 Task: Open Card Nutrition Conference Review in Board Email Marketing Behavioral Segmentation to Workspace Custom Software Development Services and add a team member Softage.4@softage.net, a label Red, a checklist Operations Management, an attachment from your onedrive, a color Red and finally, add a card description 'Create and send out employee engagement survey on company benefits' and a comment 'Let us approach this task with a focus on quality over quantity, ensuring that we deliver a high-quality outcome.'. Add a start date 'Jan 08, 1900' with a due date 'Jan 15, 1900'
Action: Mouse moved to (38, 270)
Screenshot: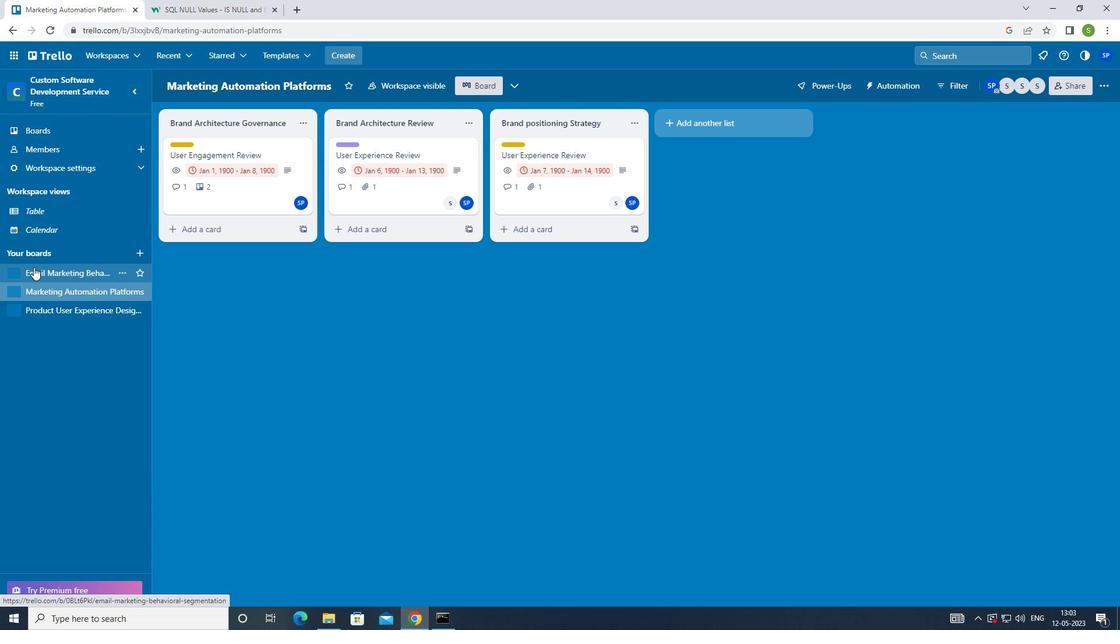 
Action: Mouse pressed left at (38, 270)
Screenshot: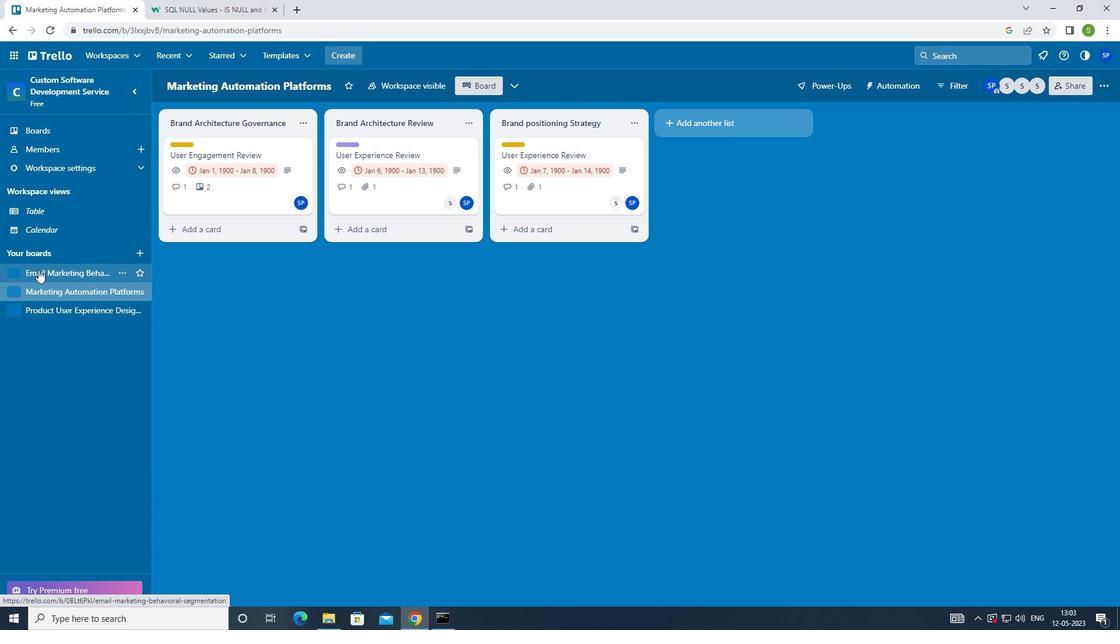 
Action: Mouse moved to (538, 148)
Screenshot: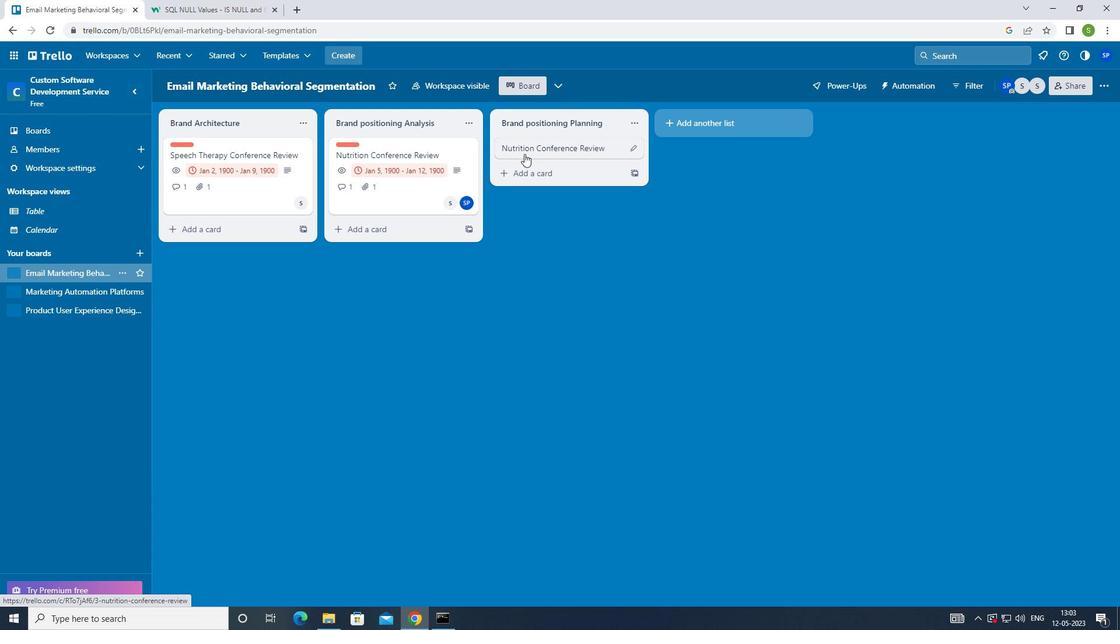 
Action: Mouse pressed left at (538, 148)
Screenshot: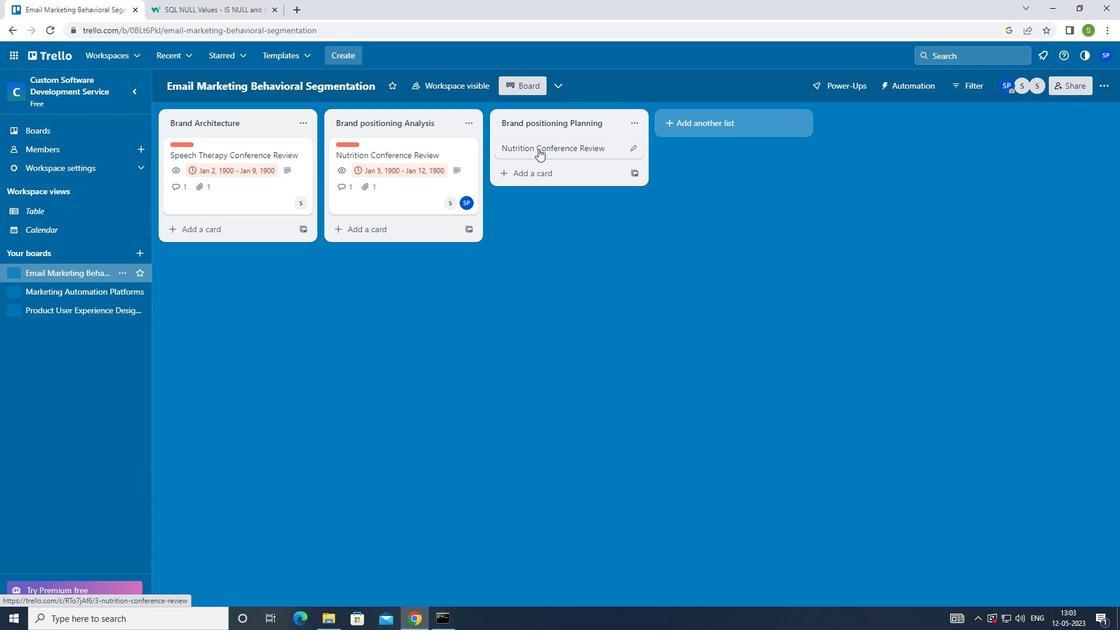 
Action: Mouse moved to (747, 149)
Screenshot: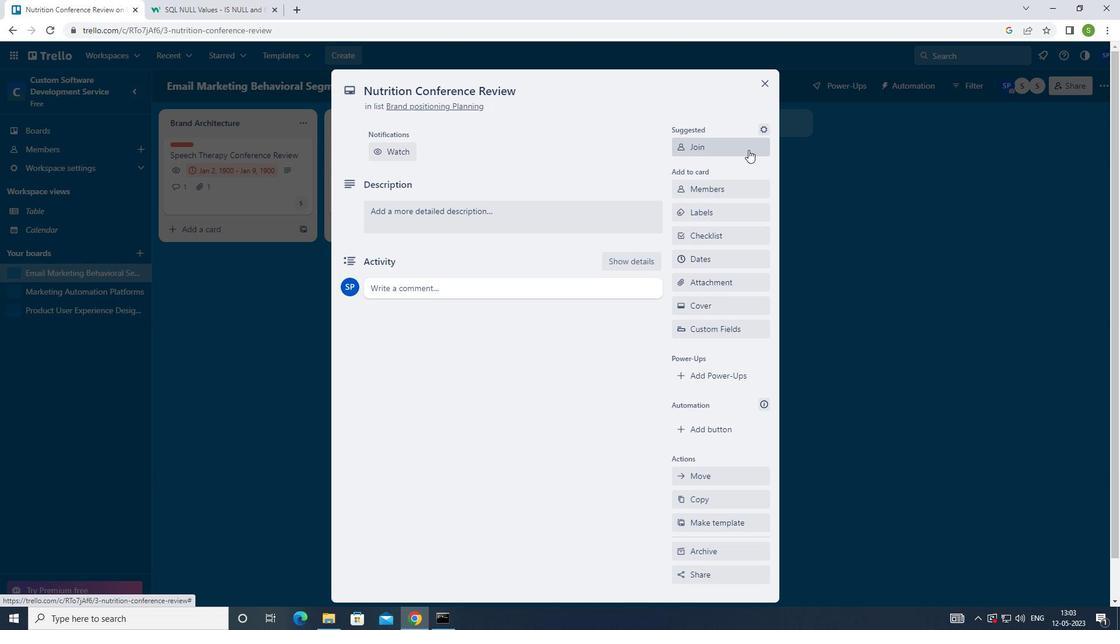 
Action: Mouse pressed left at (747, 149)
Screenshot: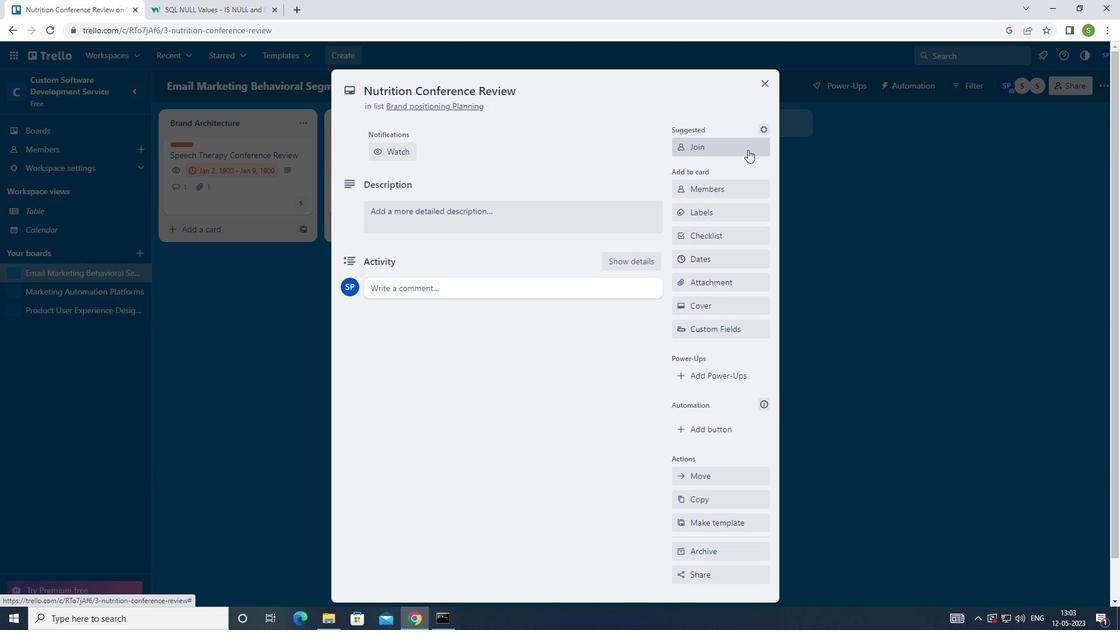 
Action: Mouse moved to (728, 148)
Screenshot: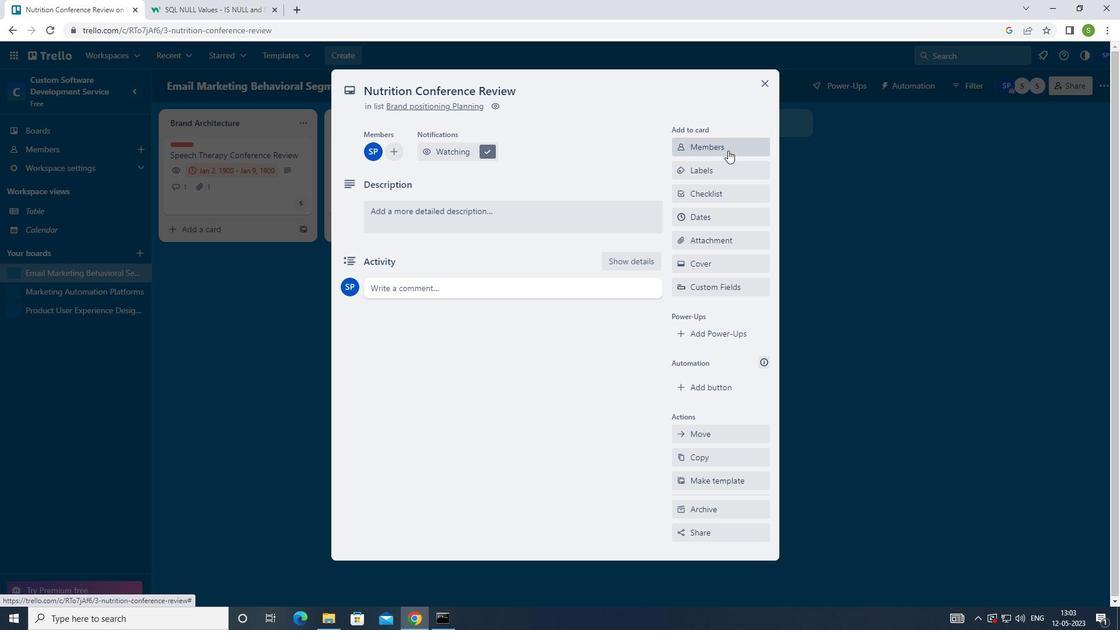 
Action: Mouse pressed left at (728, 148)
Screenshot: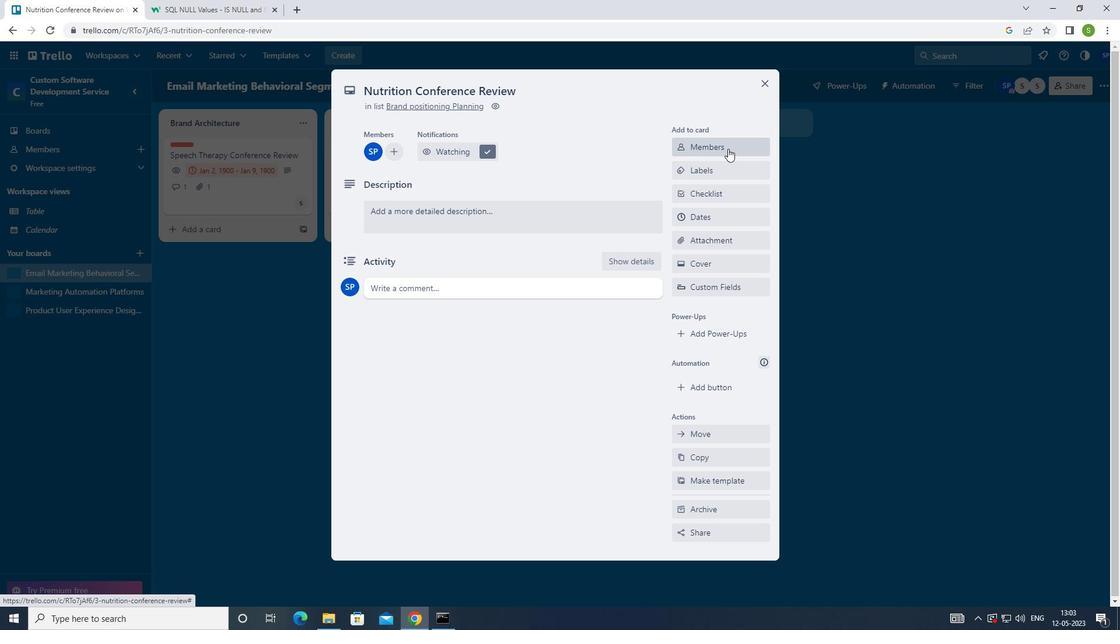 
Action: Mouse moved to (699, 200)
Screenshot: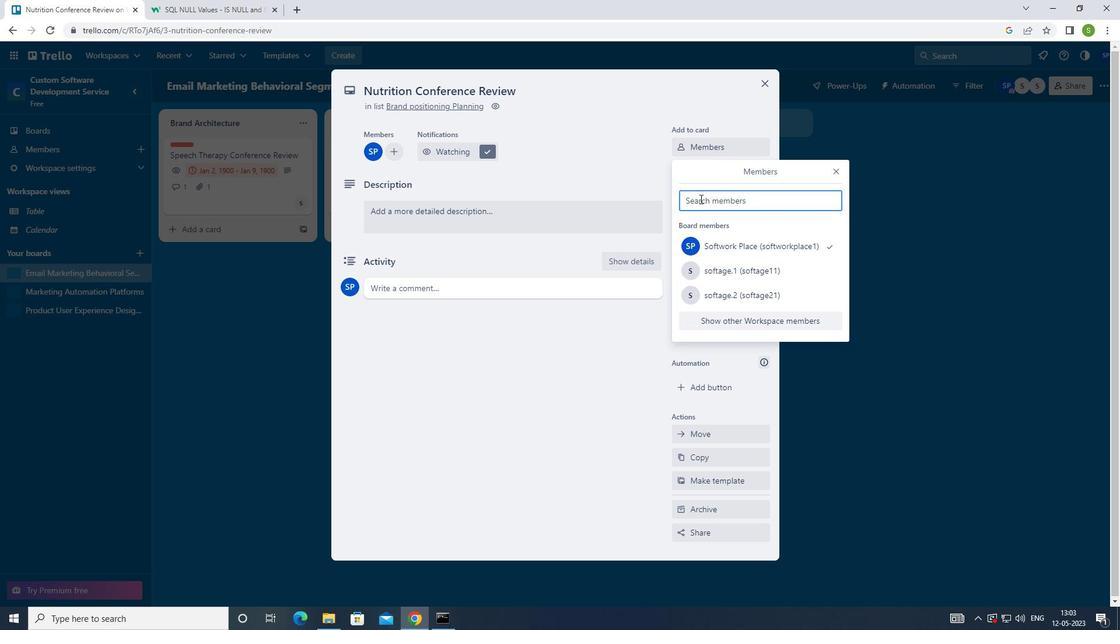 
Action: Key pressed <Key.shift>SOFTAGE.4<Key.shift>@SOFTAGE.NET
Screenshot: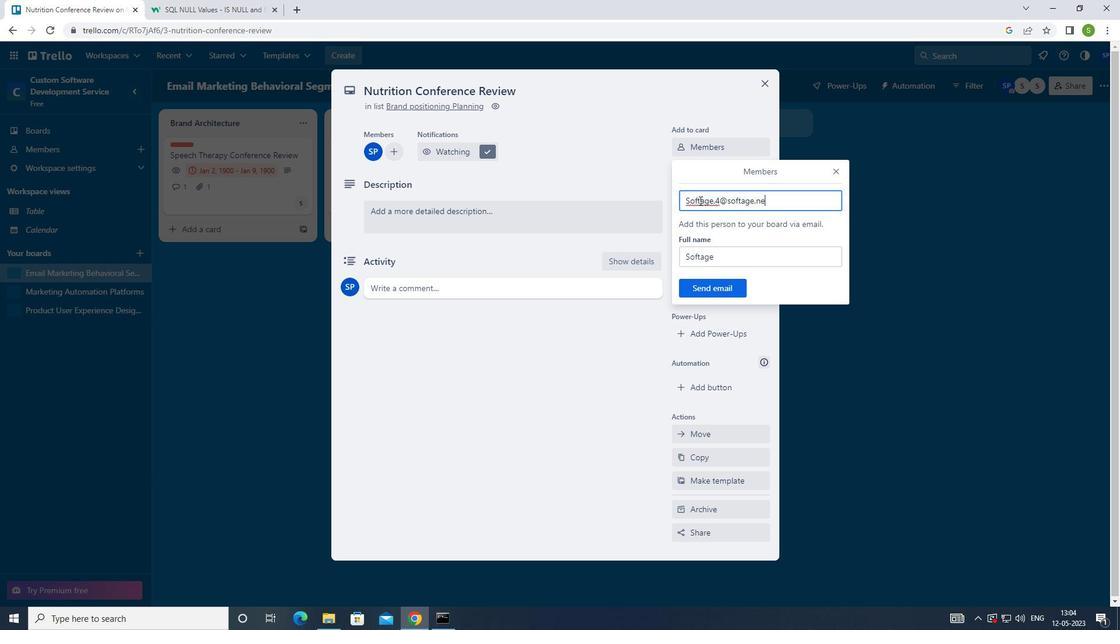 
Action: Mouse moved to (690, 285)
Screenshot: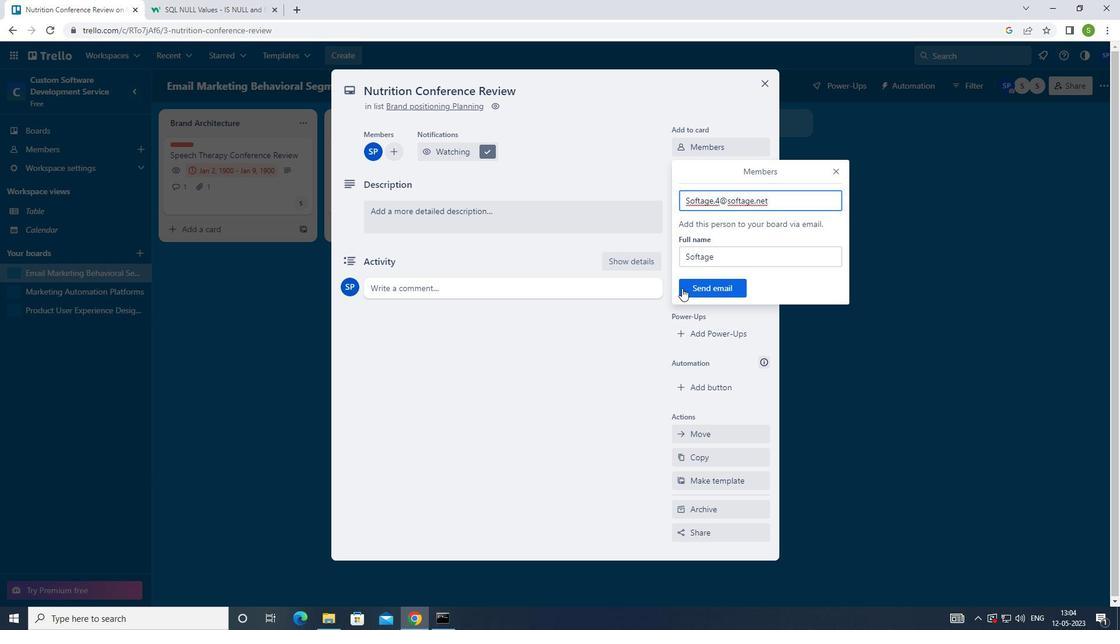 
Action: Mouse pressed left at (690, 285)
Screenshot: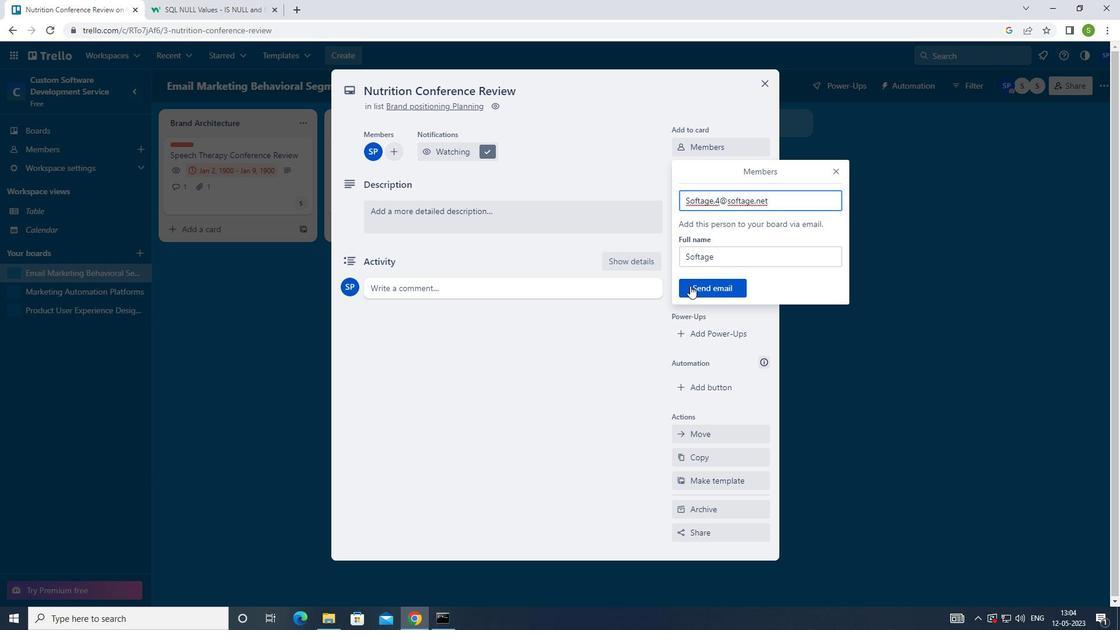 
Action: Mouse moved to (726, 170)
Screenshot: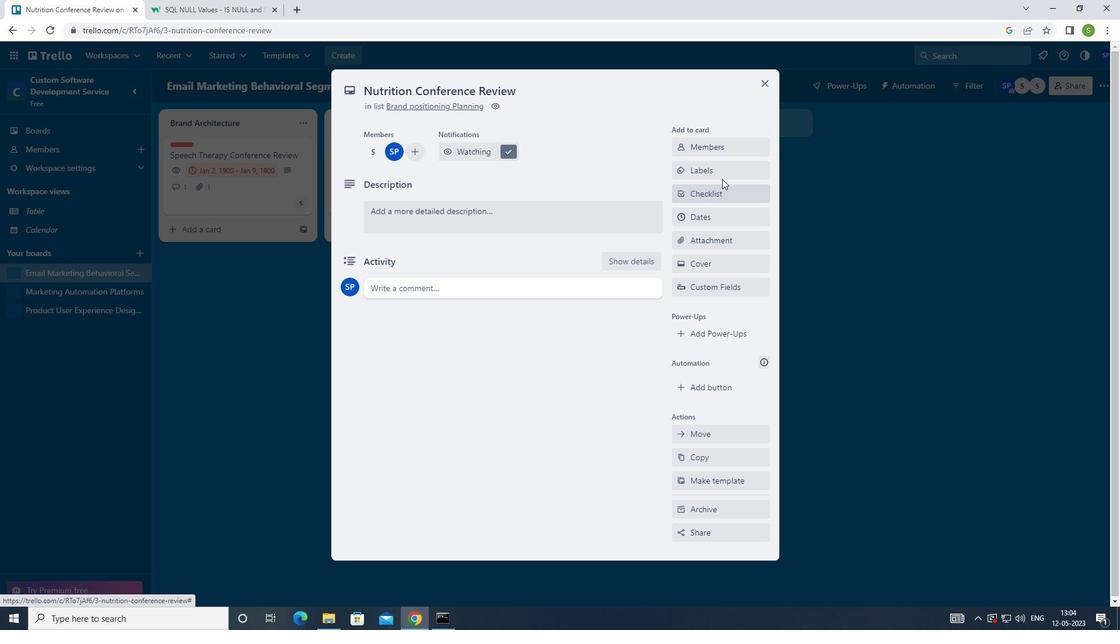 
Action: Mouse pressed left at (726, 170)
Screenshot: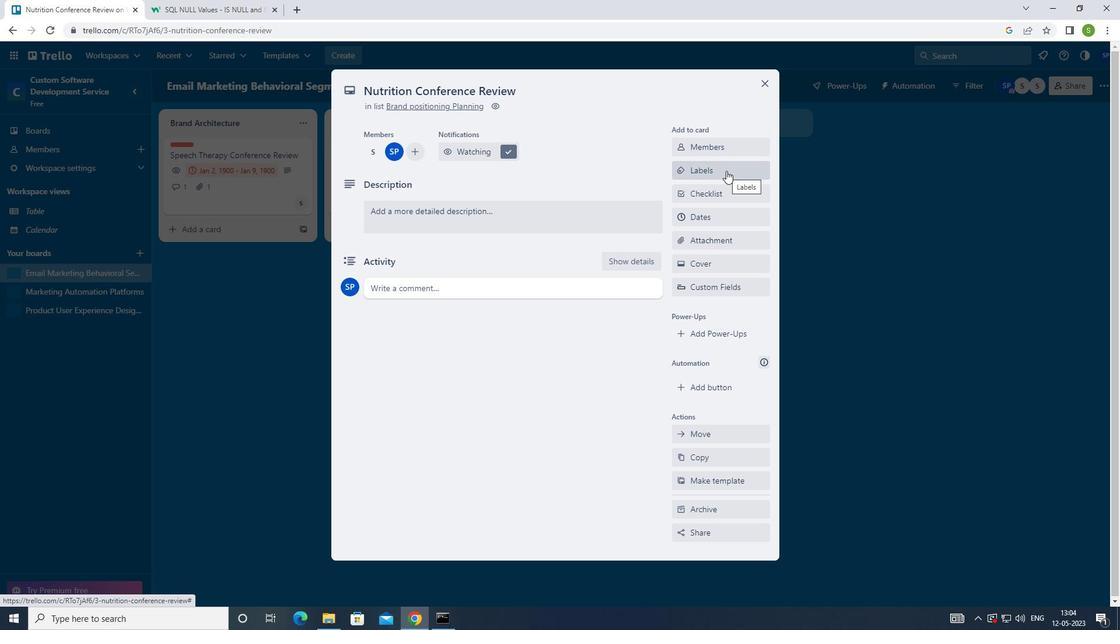 
Action: Key pressed RED
Screenshot: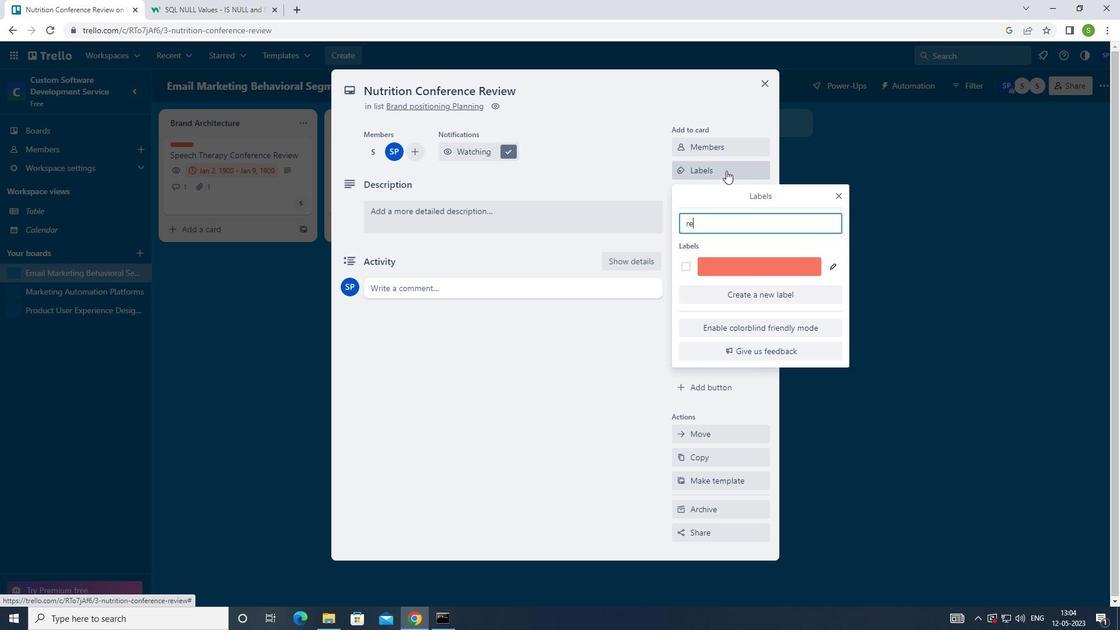 
Action: Mouse moved to (688, 268)
Screenshot: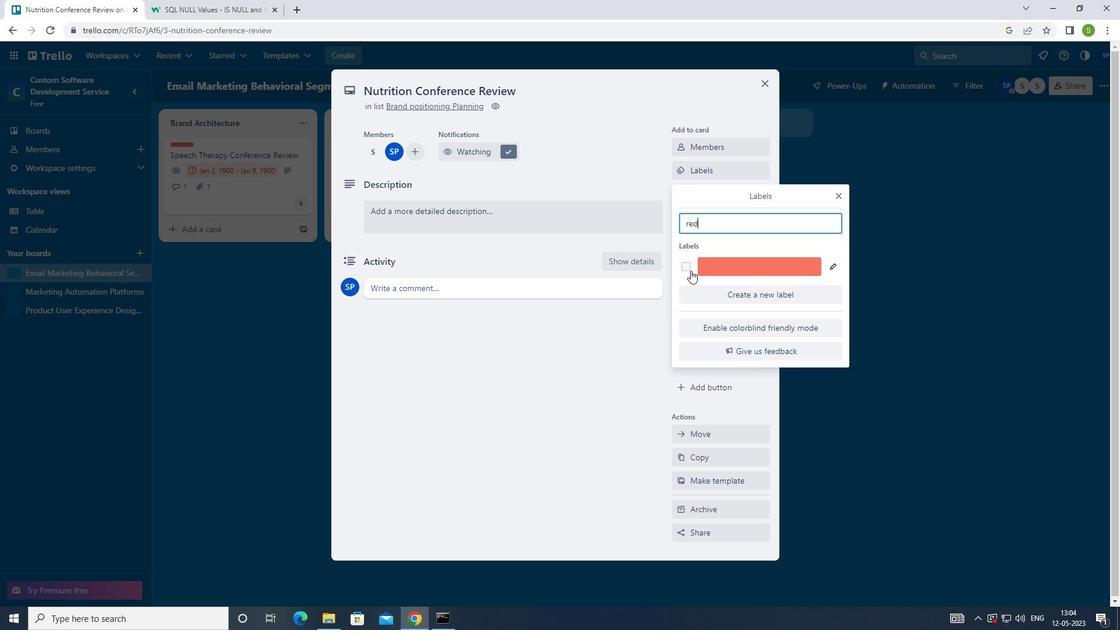 
Action: Mouse pressed left at (688, 268)
Screenshot: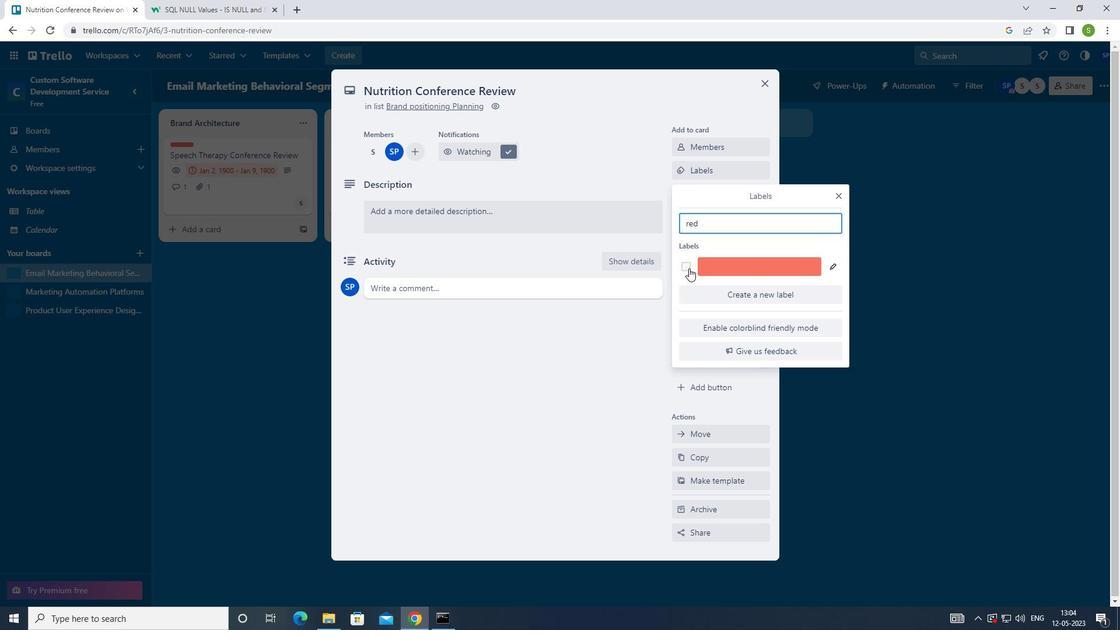 
Action: Mouse moved to (842, 192)
Screenshot: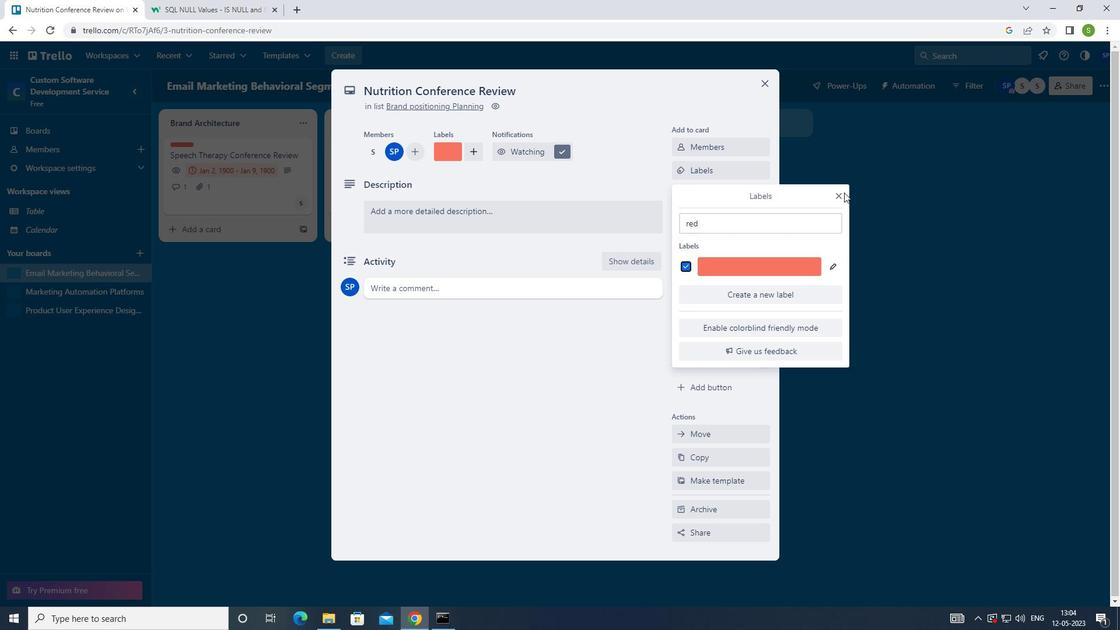 
Action: Mouse pressed left at (842, 192)
Screenshot: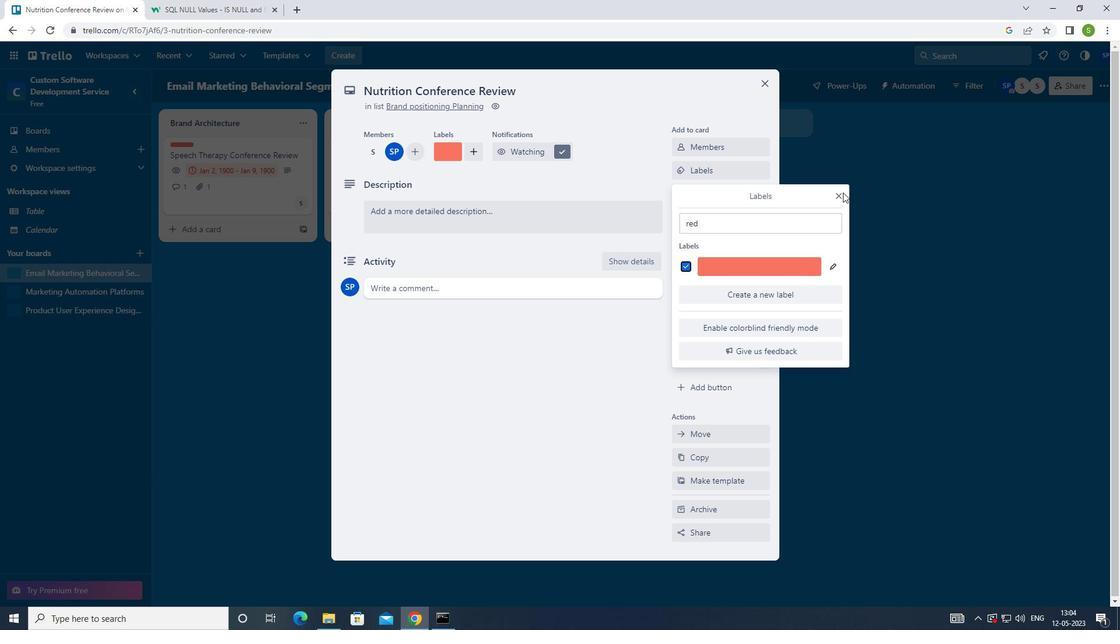 
Action: Mouse moved to (836, 193)
Screenshot: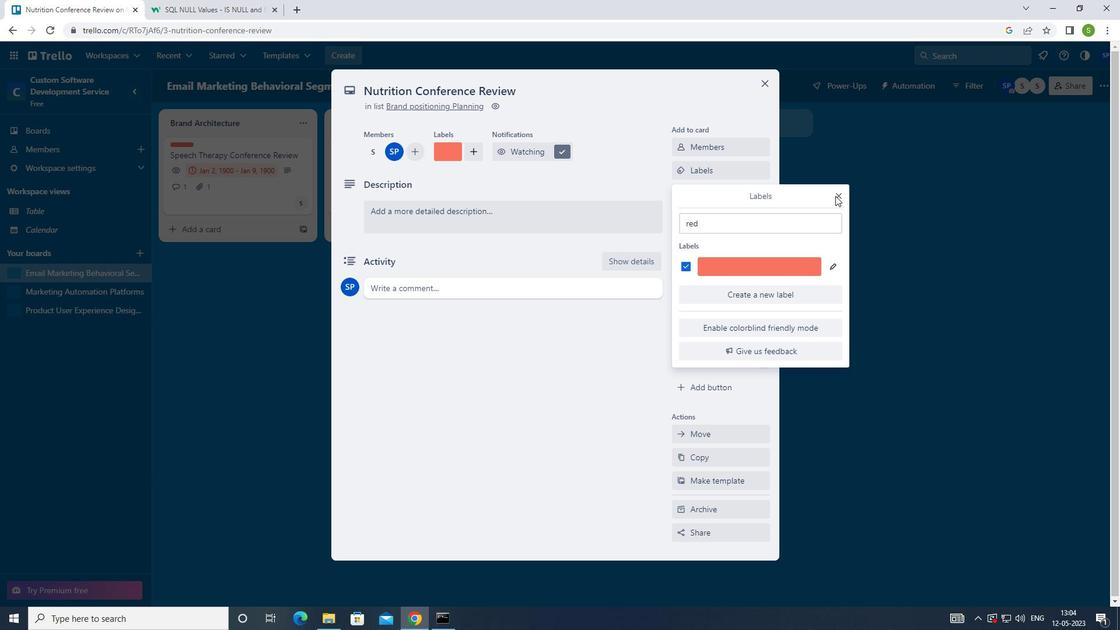 
Action: Mouse pressed left at (836, 193)
Screenshot: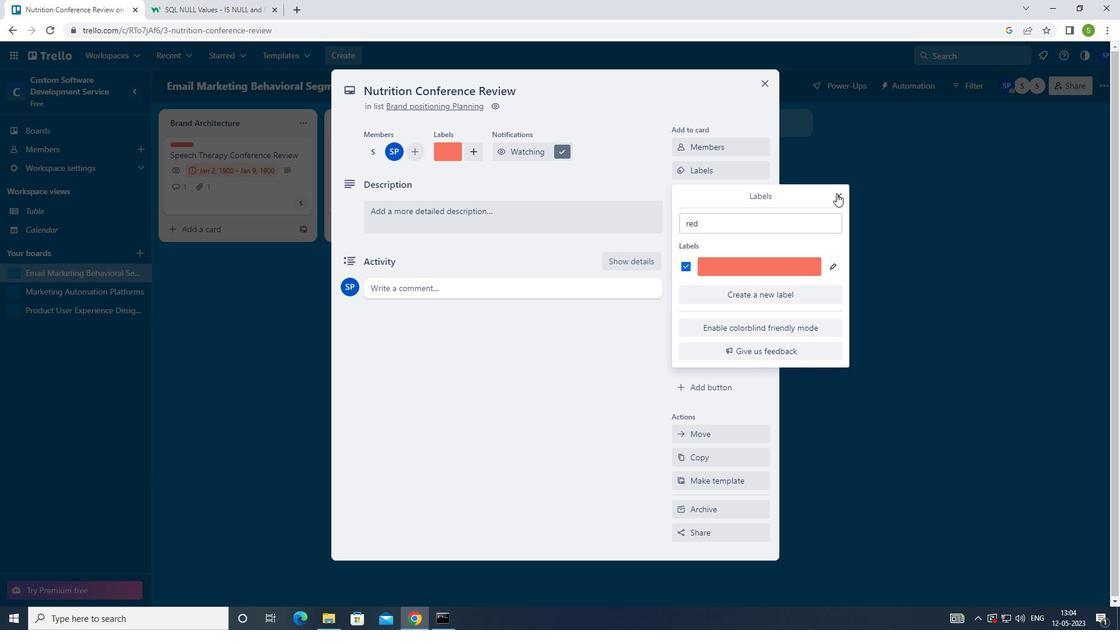 
Action: Mouse moved to (723, 197)
Screenshot: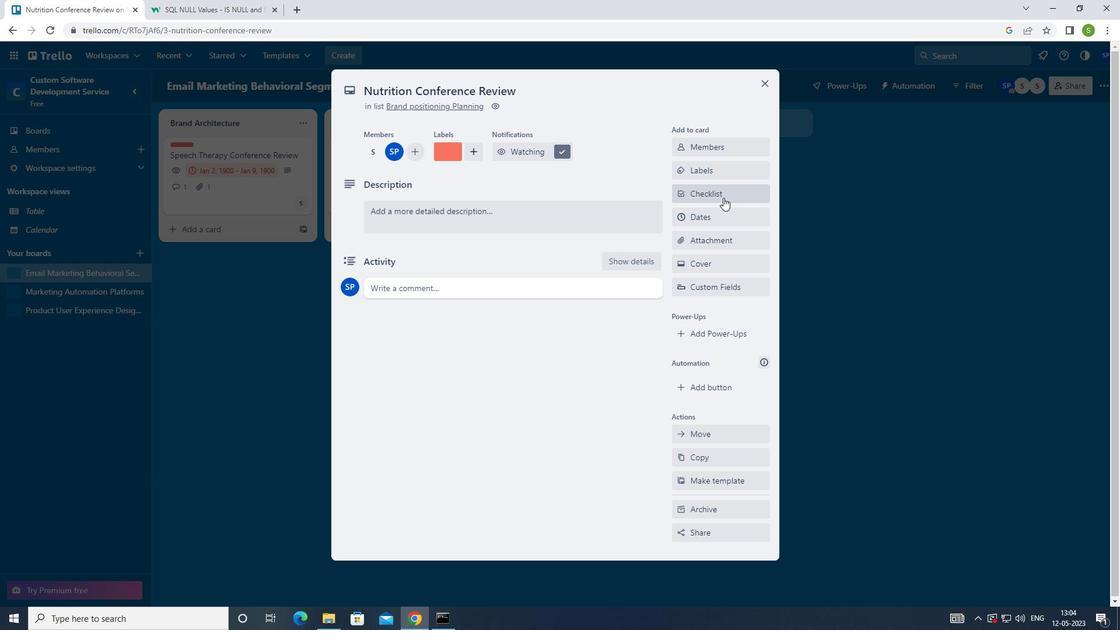 
Action: Mouse pressed left at (723, 197)
Screenshot: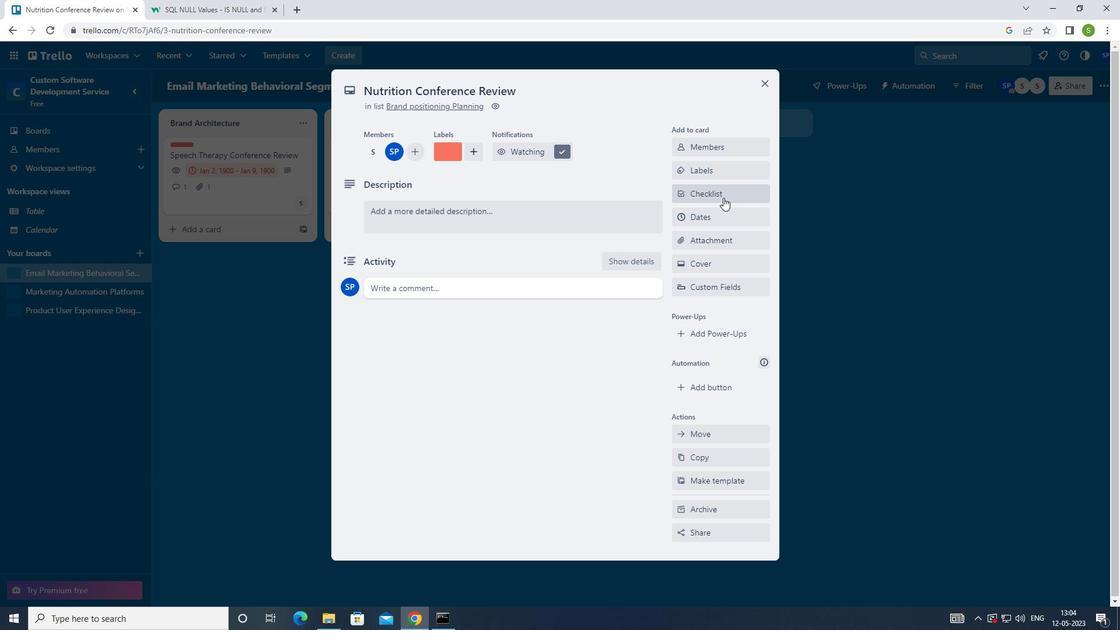 
Action: Mouse moved to (730, 256)
Screenshot: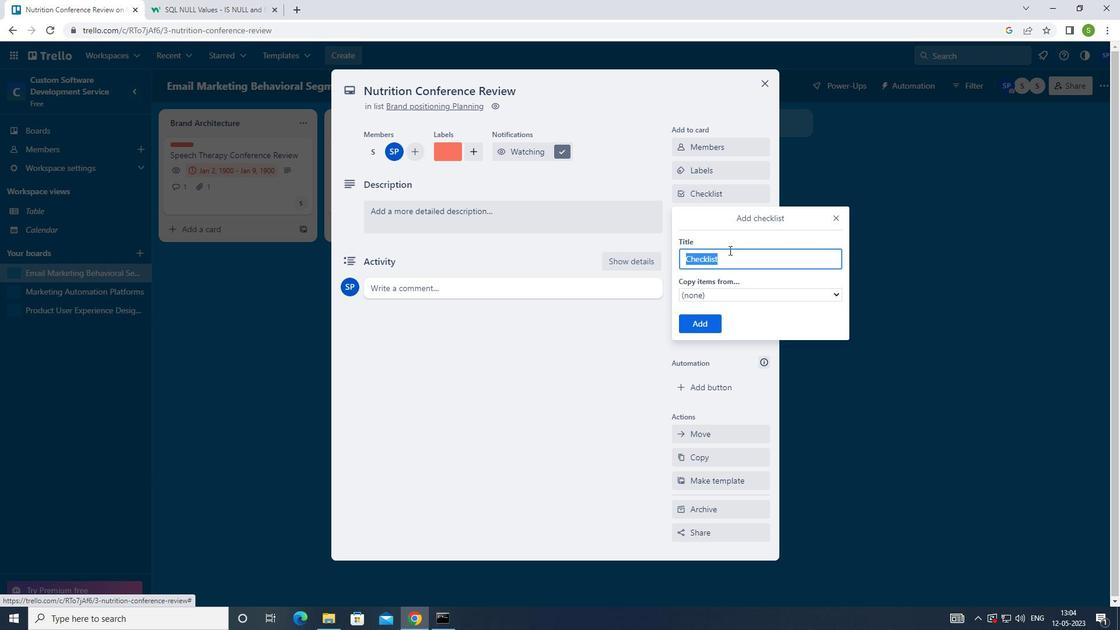 
Action: Key pressed <Key.shift>OP
Screenshot: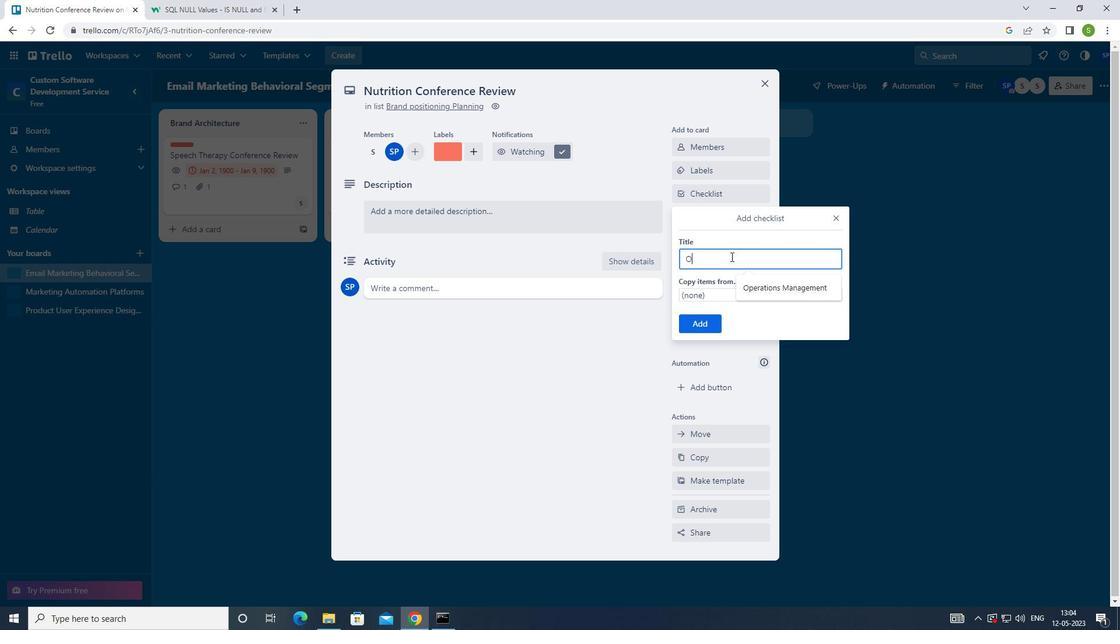 
Action: Mouse moved to (740, 287)
Screenshot: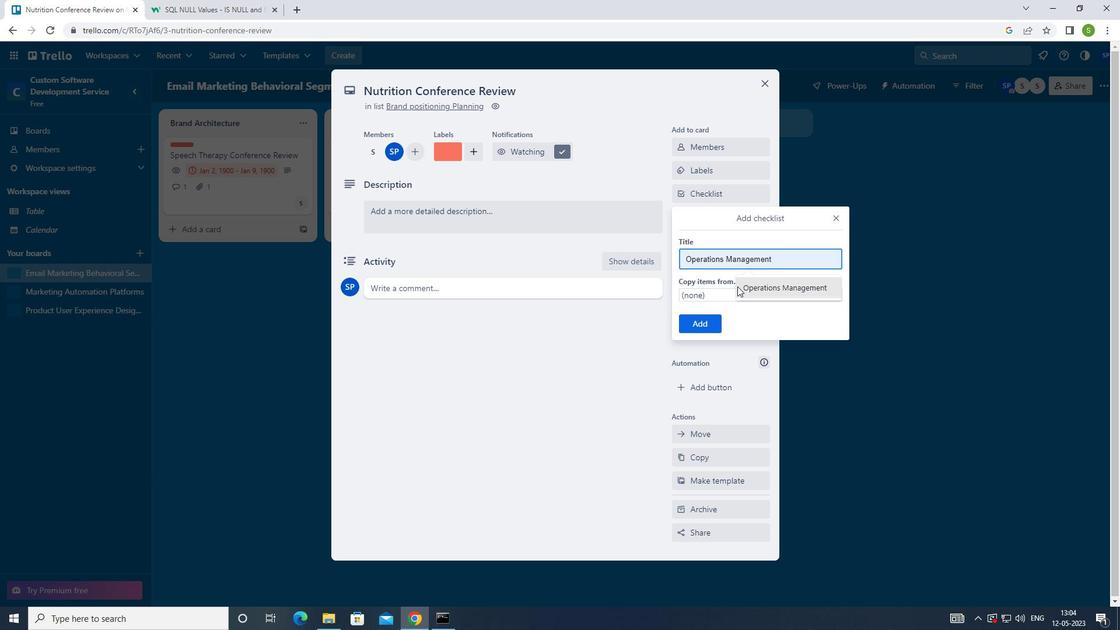 
Action: Mouse pressed left at (740, 287)
Screenshot: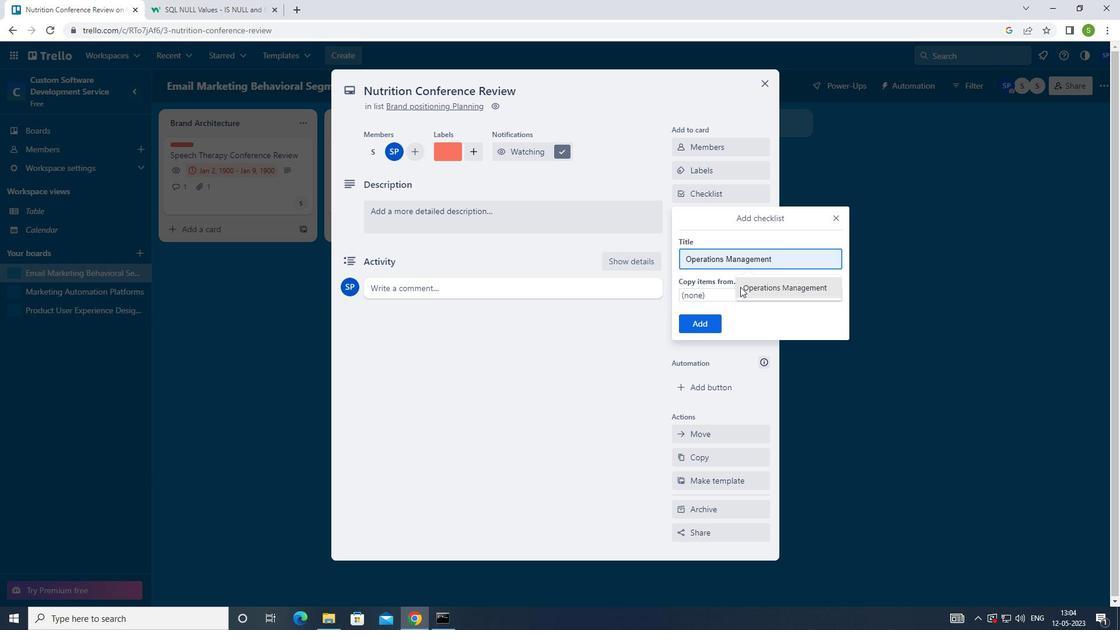 
Action: Mouse moved to (712, 322)
Screenshot: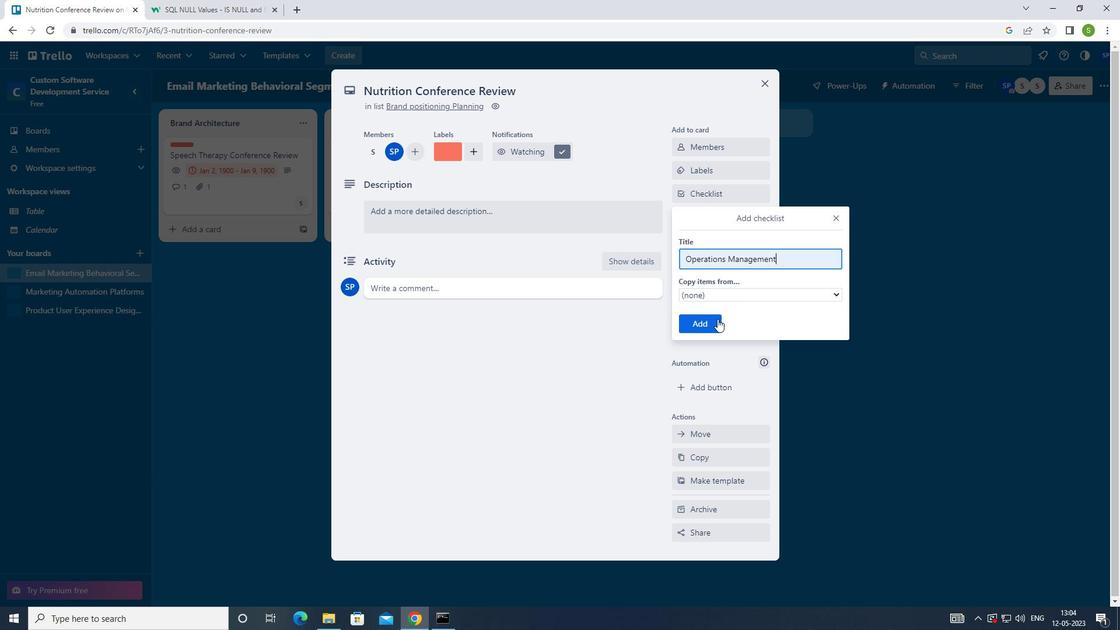 
Action: Mouse pressed left at (712, 322)
Screenshot: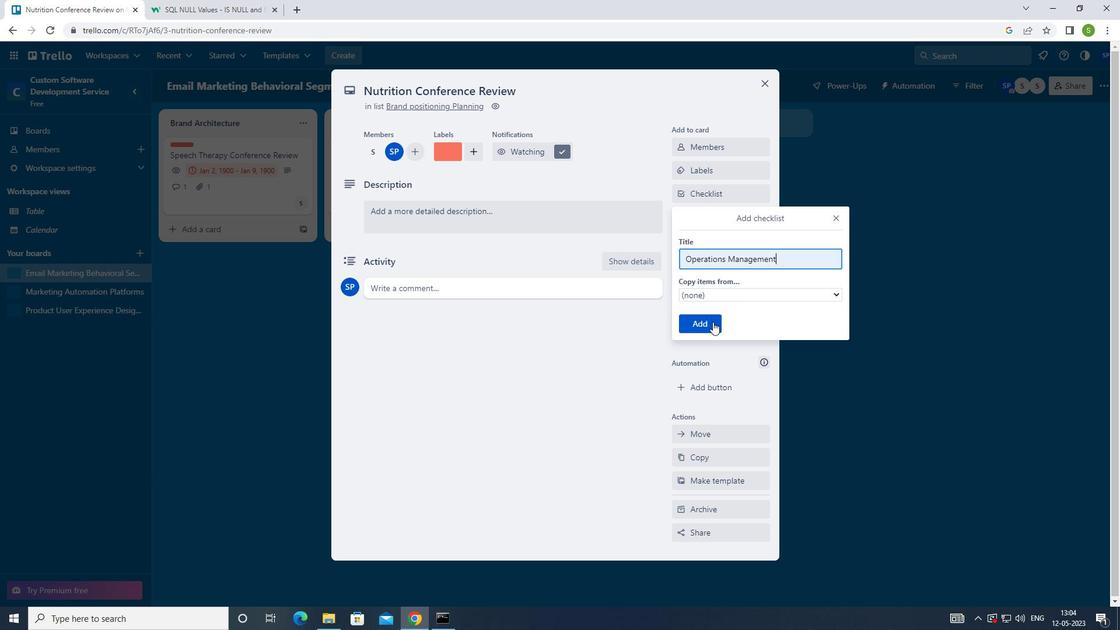 
Action: Mouse moved to (700, 236)
Screenshot: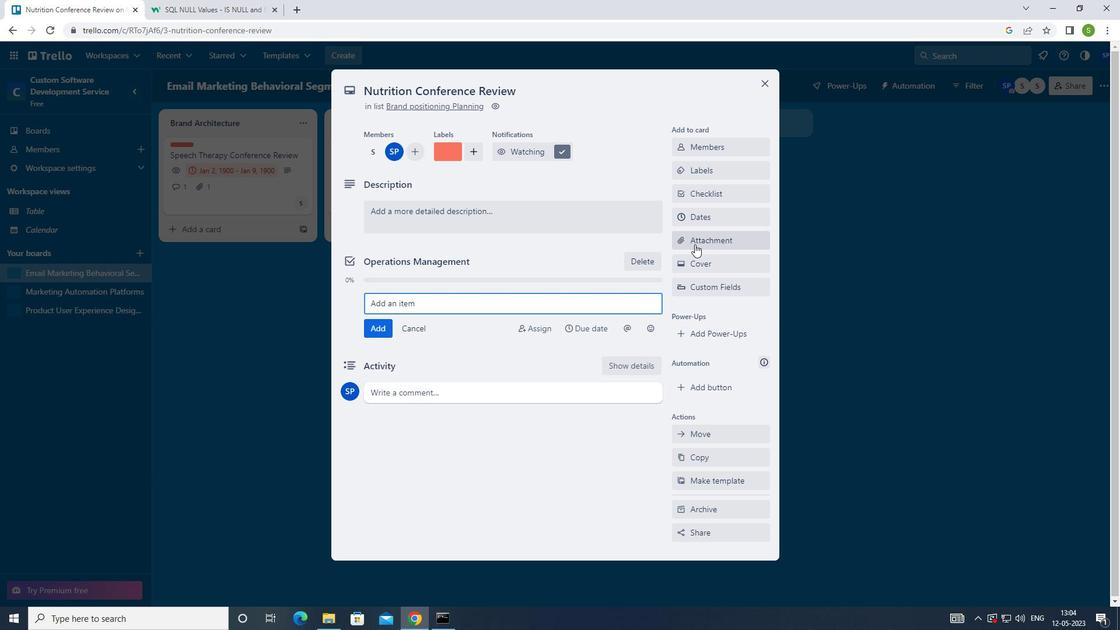 
Action: Mouse pressed left at (700, 236)
Screenshot: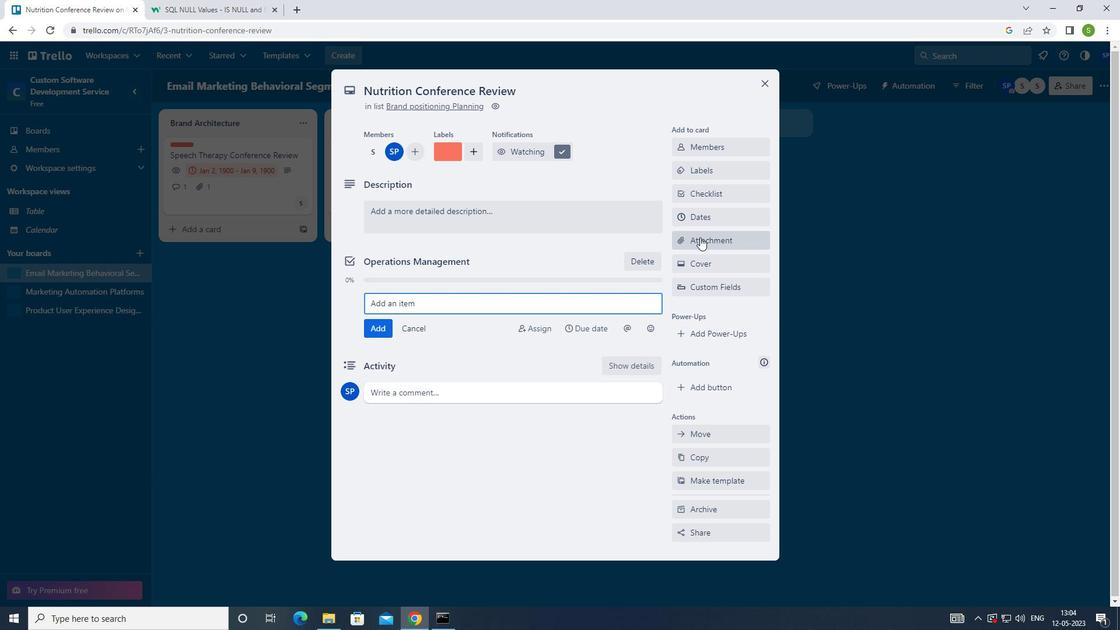 
Action: Mouse moved to (719, 383)
Screenshot: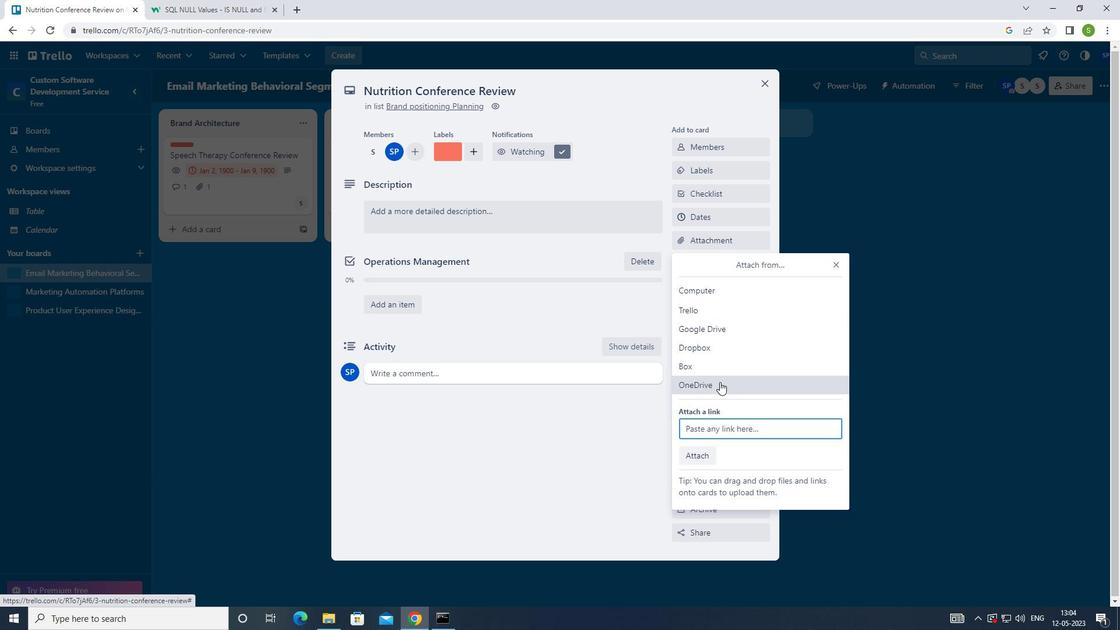 
Action: Mouse pressed left at (719, 383)
Screenshot: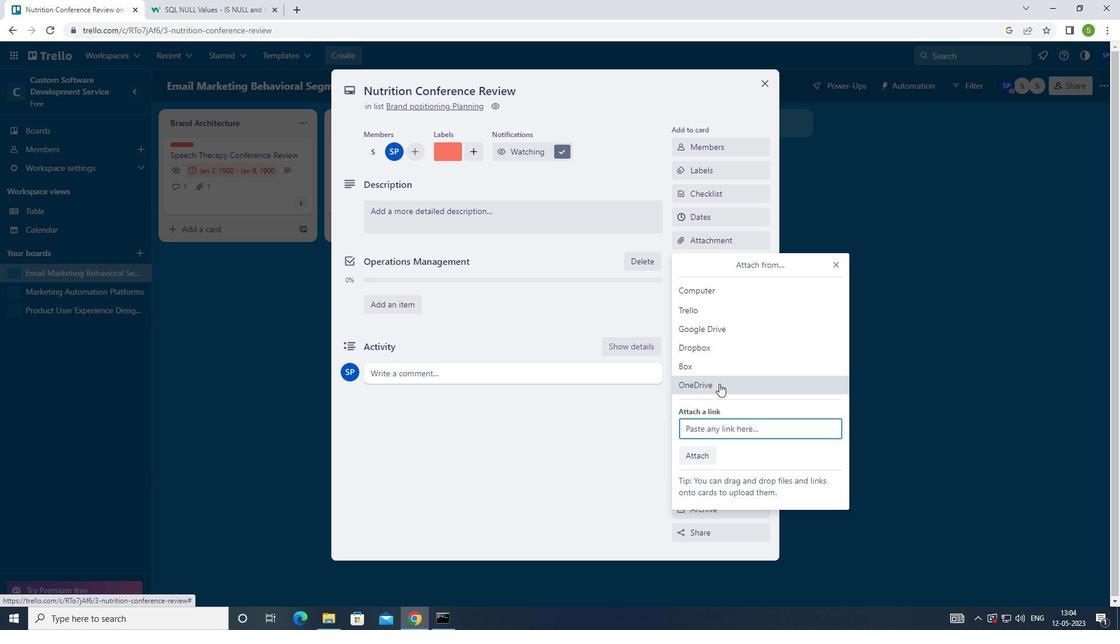 
Action: Mouse moved to (409, 225)
Screenshot: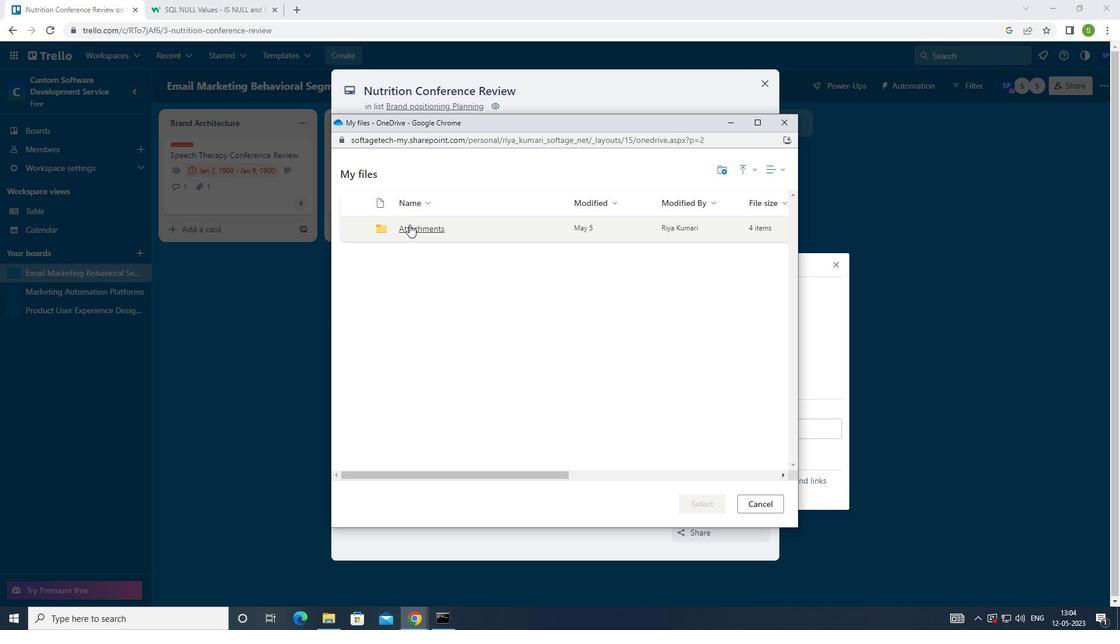
Action: Mouse pressed left at (409, 225)
Screenshot: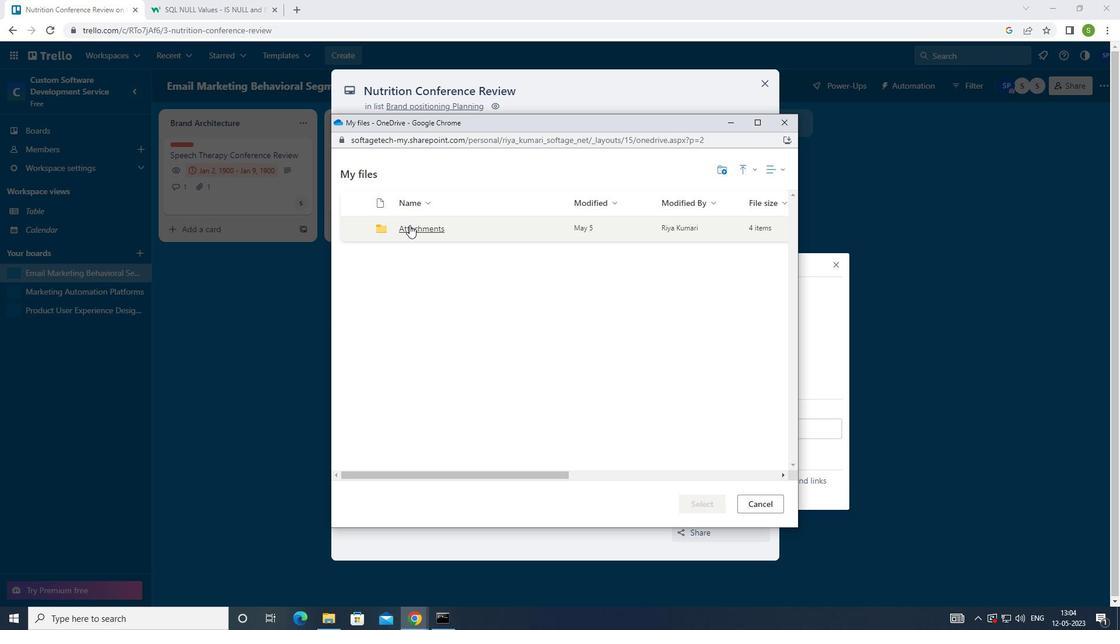 
Action: Mouse pressed left at (409, 225)
Screenshot: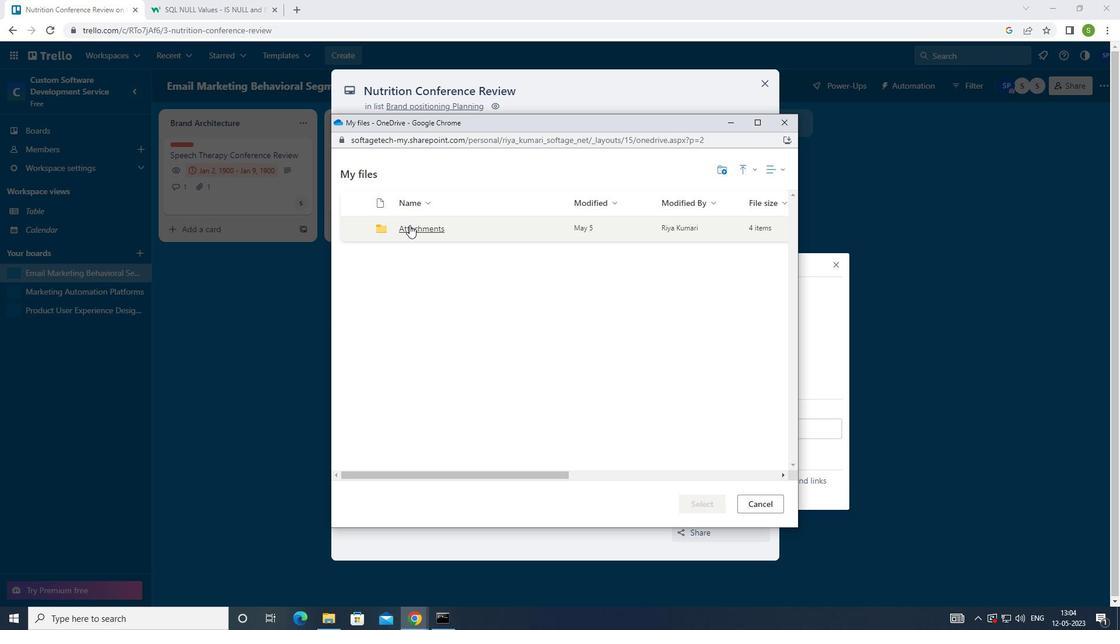 
Action: Mouse moved to (395, 257)
Screenshot: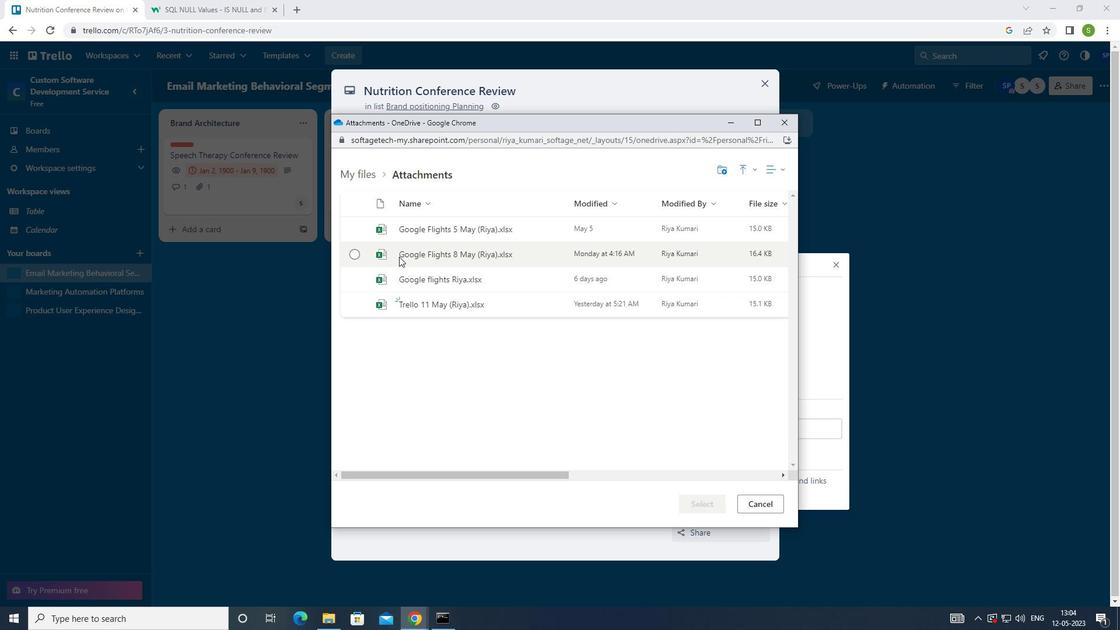 
Action: Mouse pressed left at (395, 257)
Screenshot: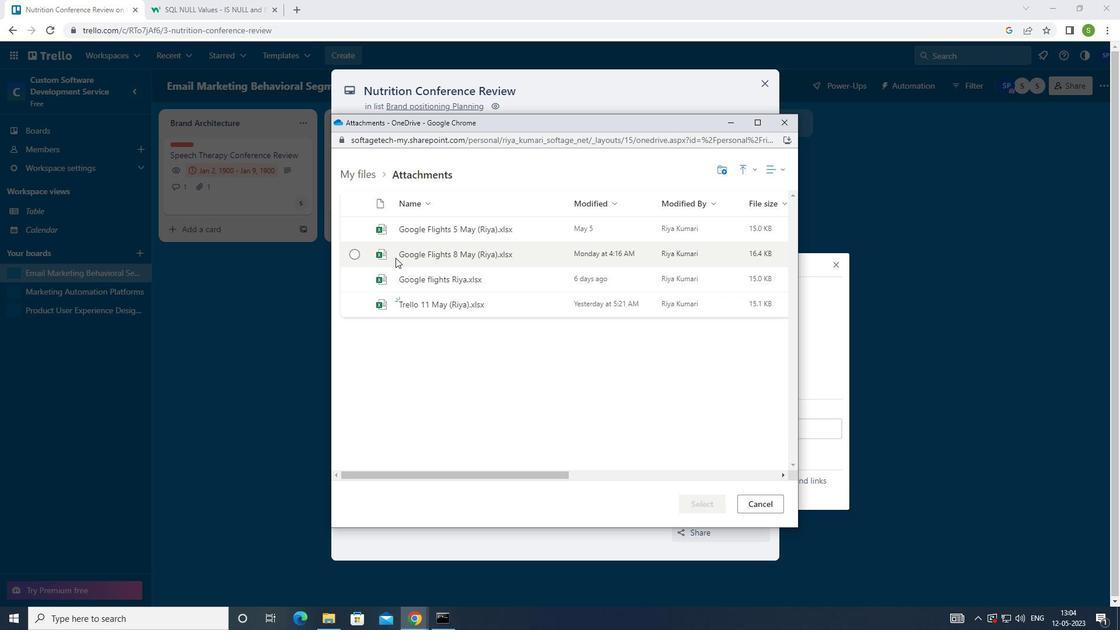 
Action: Mouse moved to (693, 506)
Screenshot: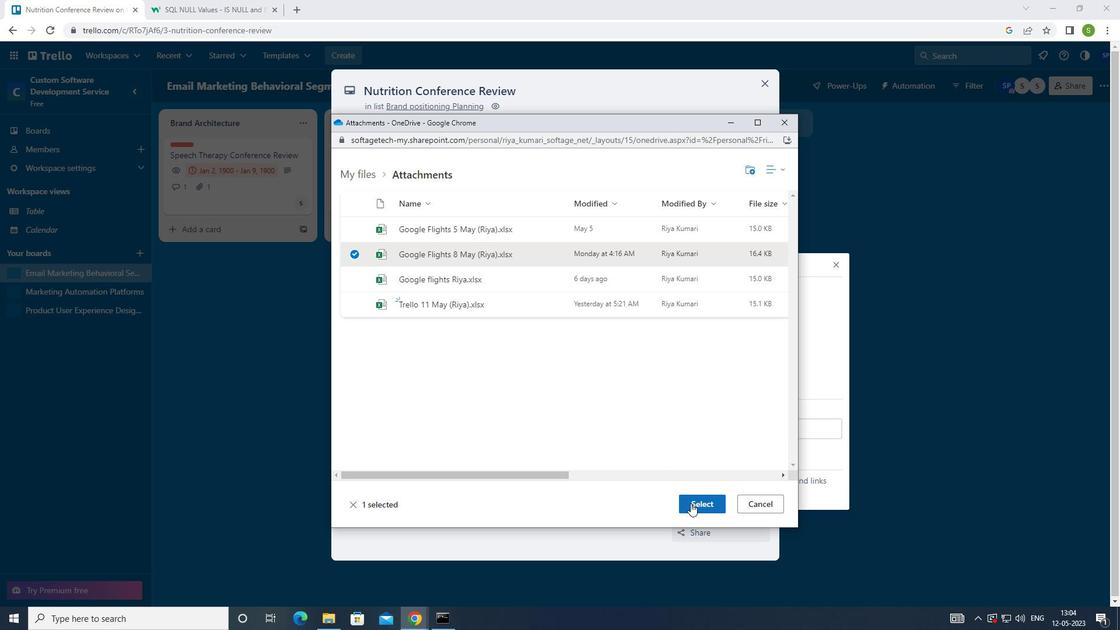 
Action: Mouse pressed left at (693, 506)
Screenshot: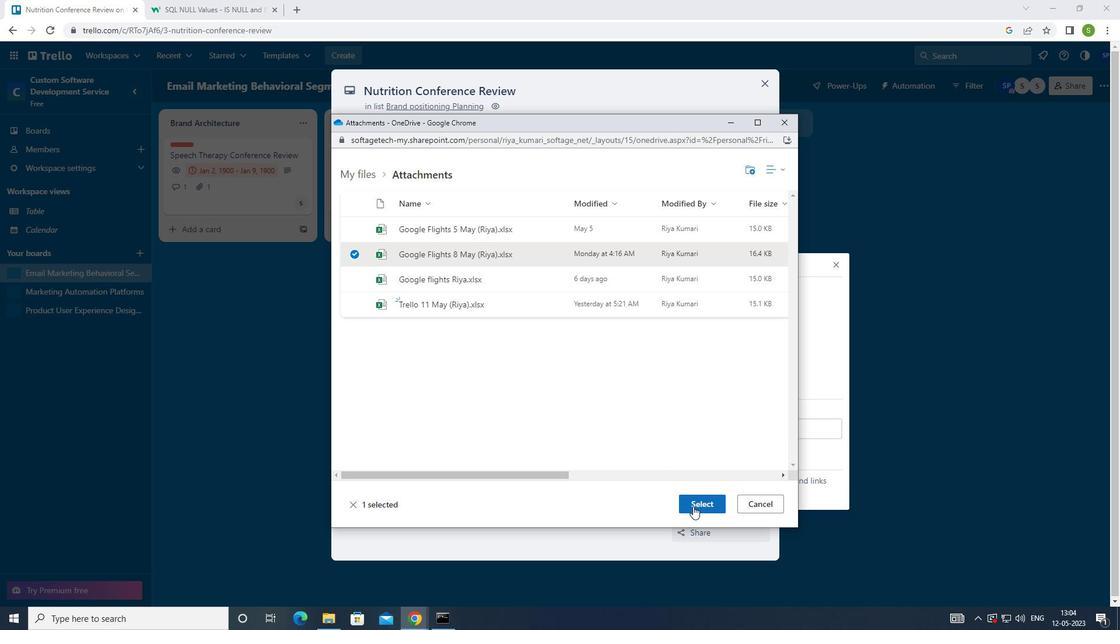 
Action: Mouse moved to (540, 212)
Screenshot: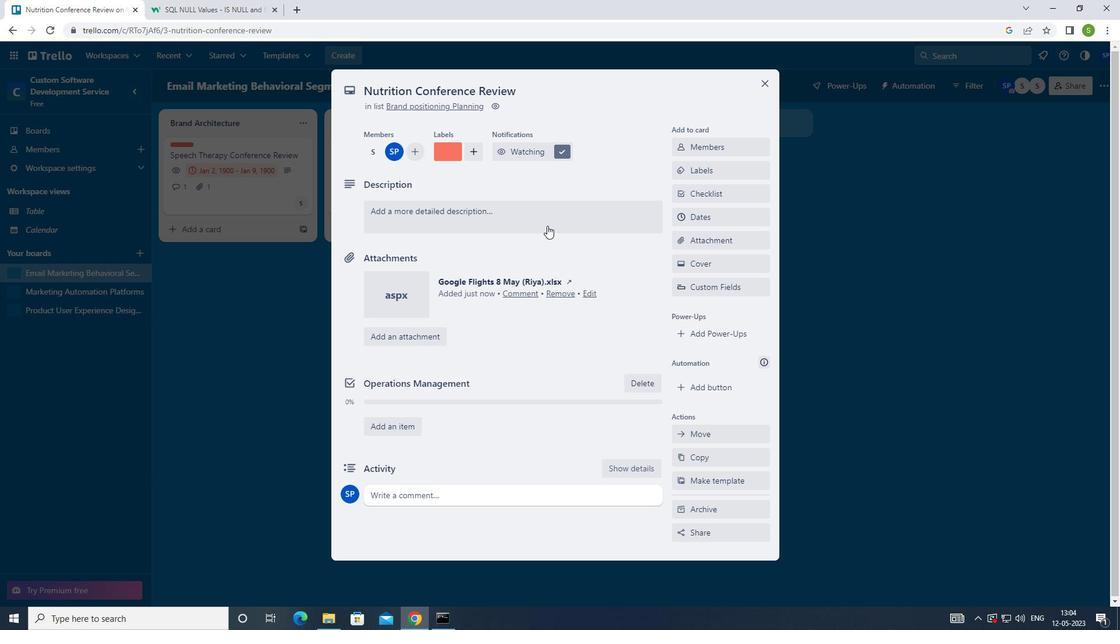 
Action: Mouse pressed left at (540, 212)
Screenshot: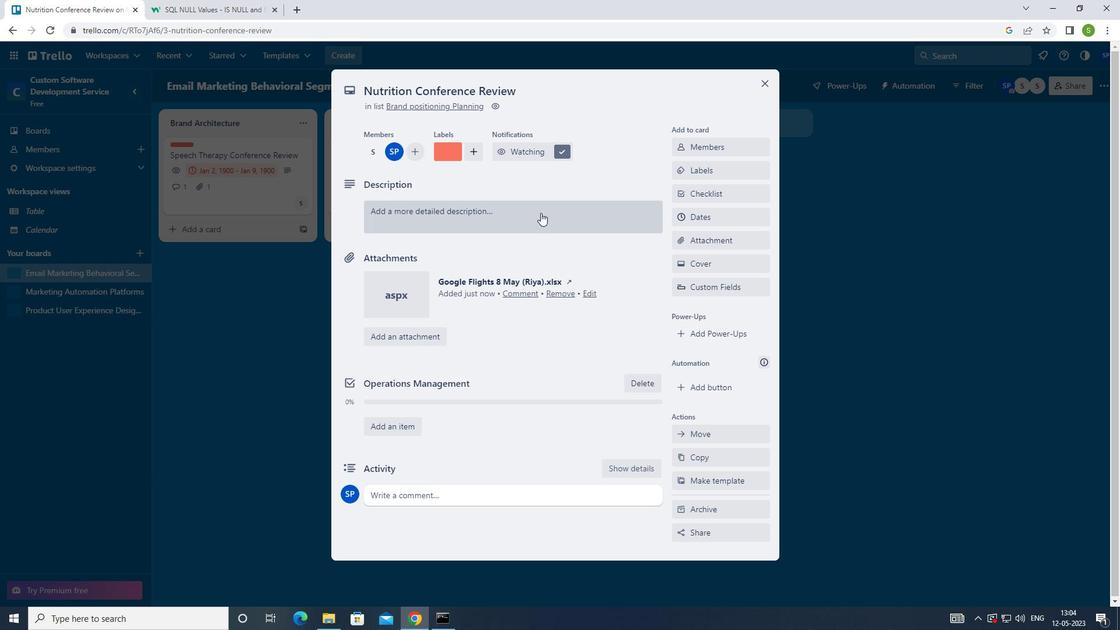 
Action: Mouse moved to (560, 222)
Screenshot: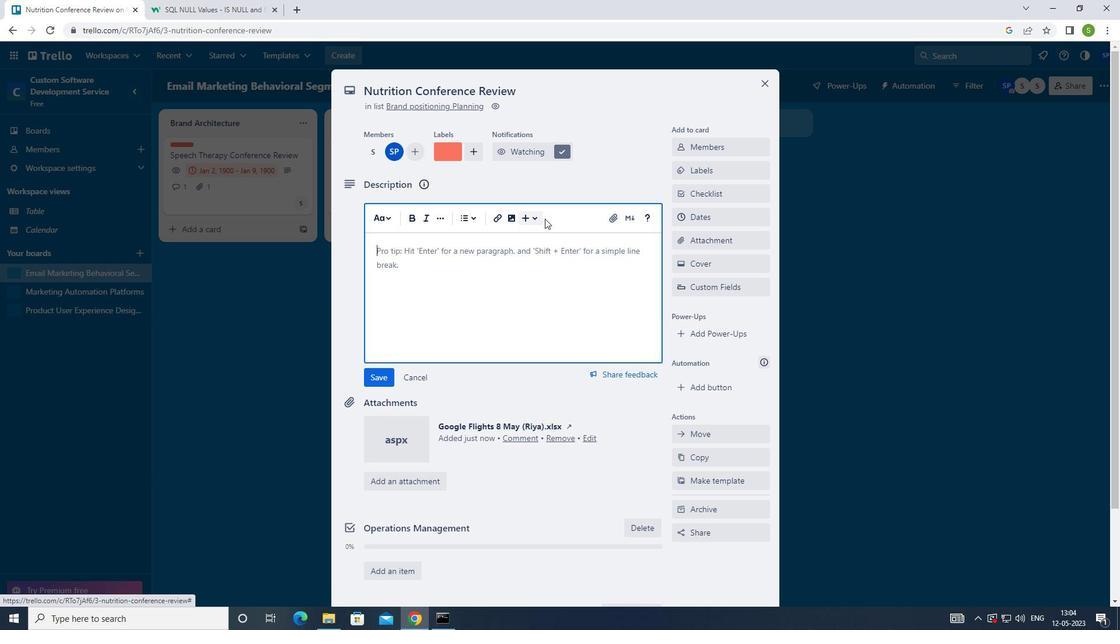 
Action: Key pressed <Key.shift>CREATE<Key.space>AND<Key.space>SEND<Key.space>OUT<Key.space>EMPLOYEE<Key.space>ENGAGEMENT<Key.space>SURVEY<Key.space>ON<Key.space>COMPANY<Key.space>BENEFITS
Screenshot: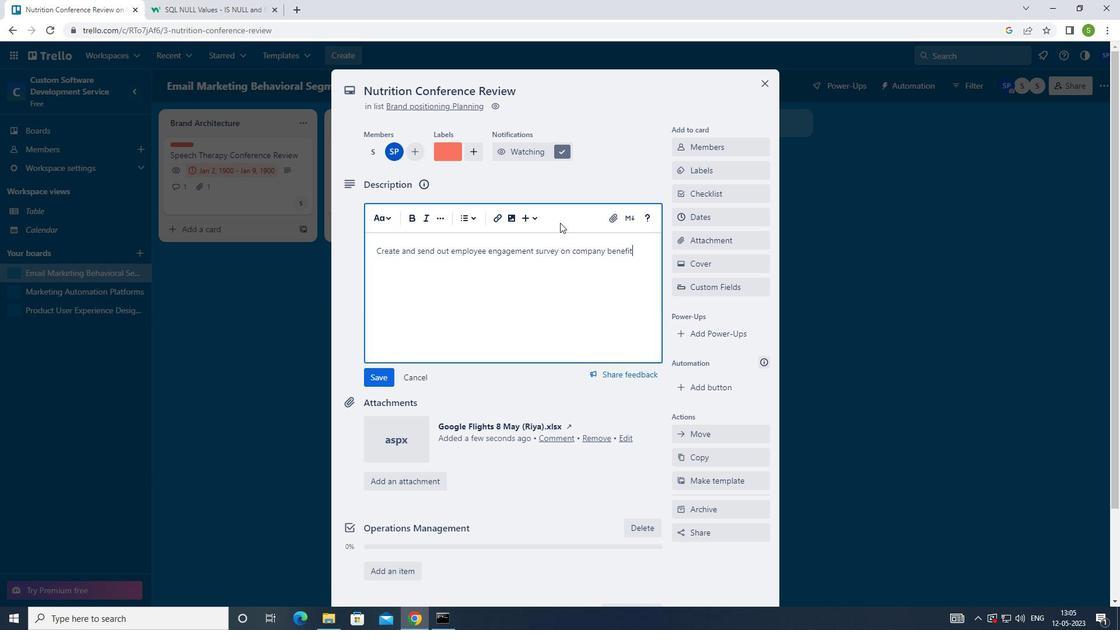 
Action: Mouse moved to (381, 378)
Screenshot: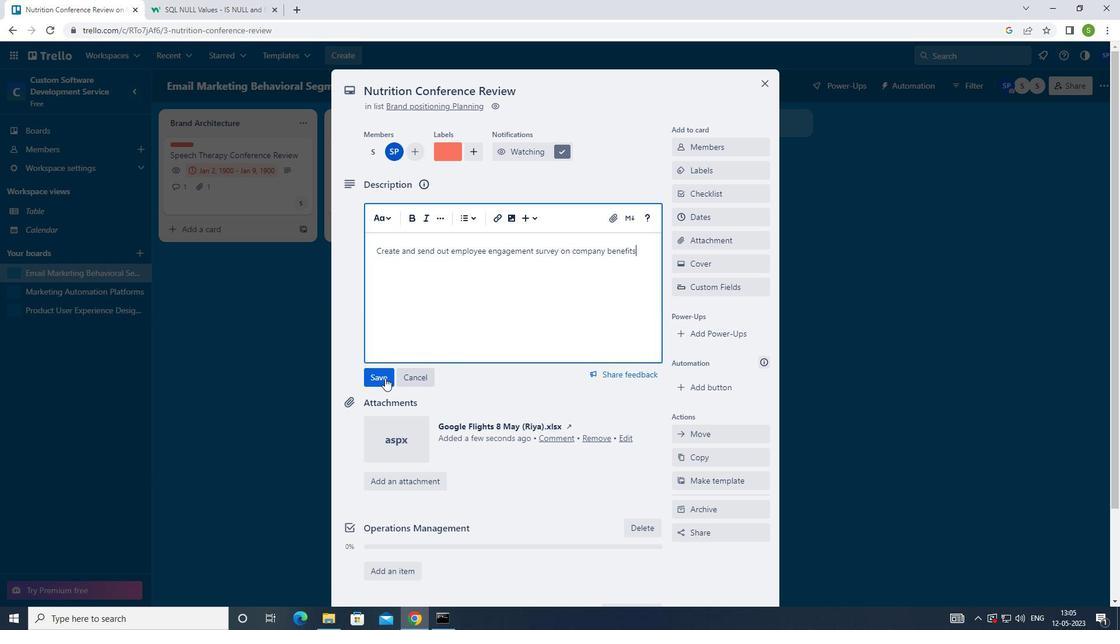 
Action: Mouse pressed left at (381, 378)
Screenshot: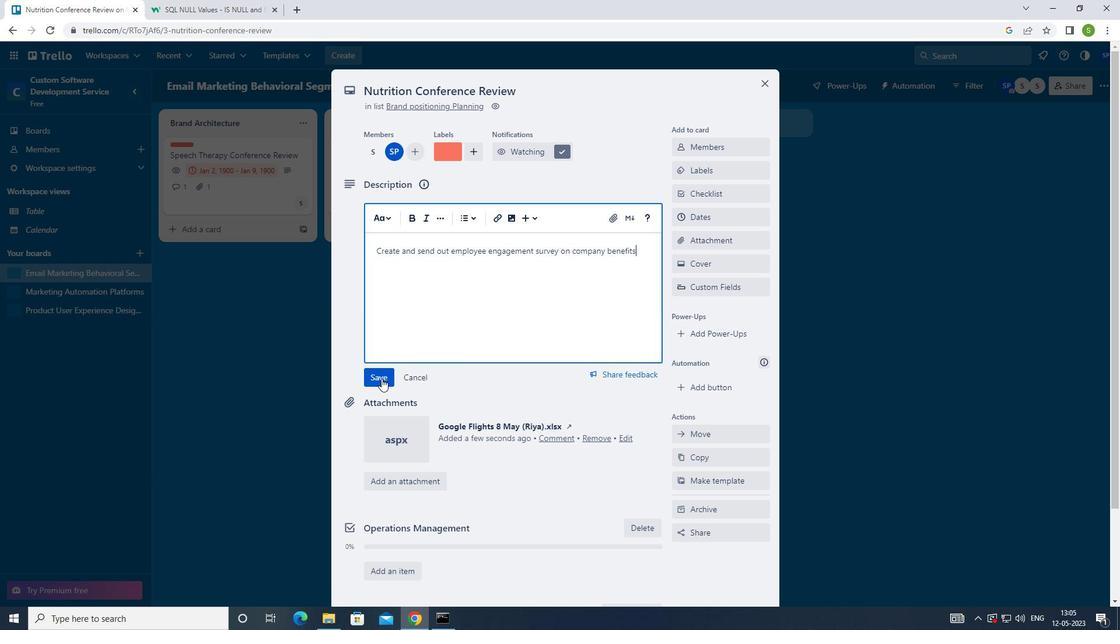 
Action: Mouse moved to (413, 473)
Screenshot: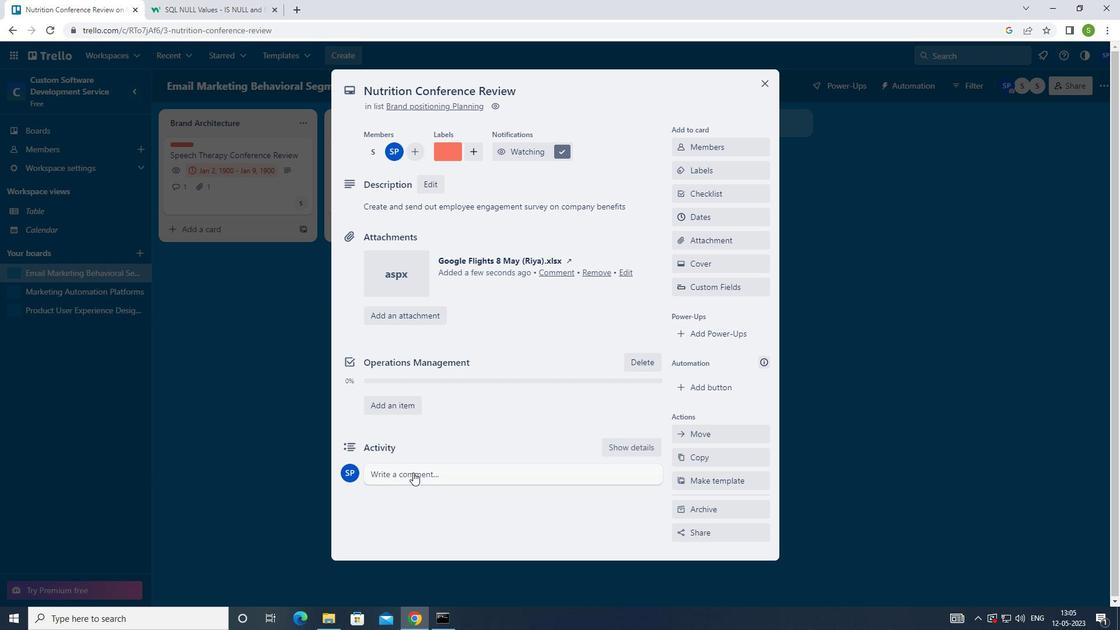 
Action: Mouse pressed left at (413, 473)
Screenshot: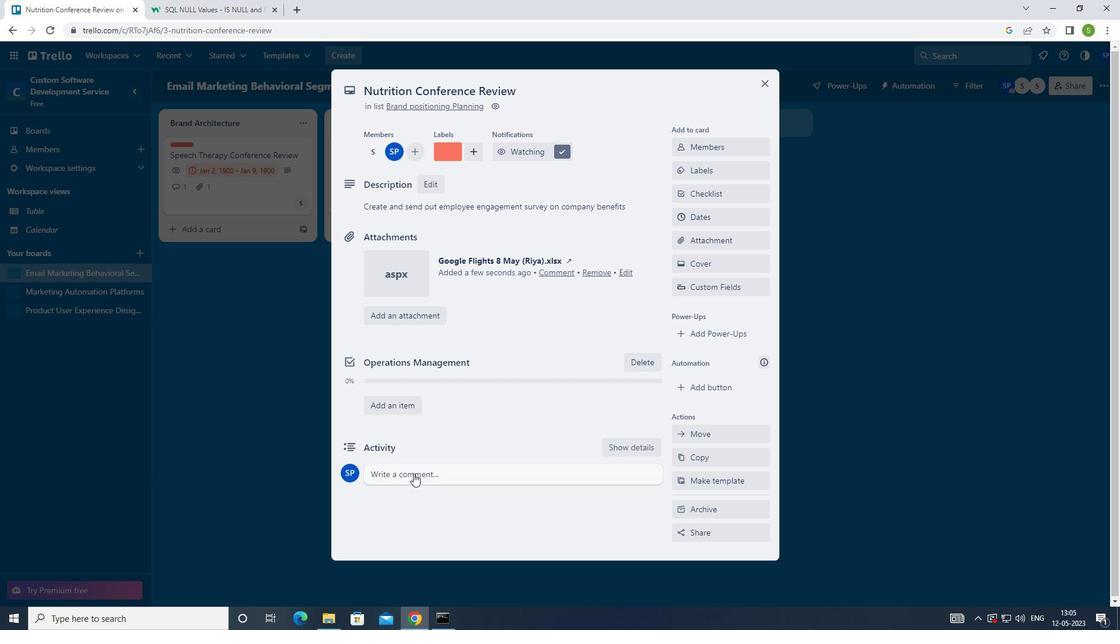 
Action: Mouse moved to (490, 379)
Screenshot: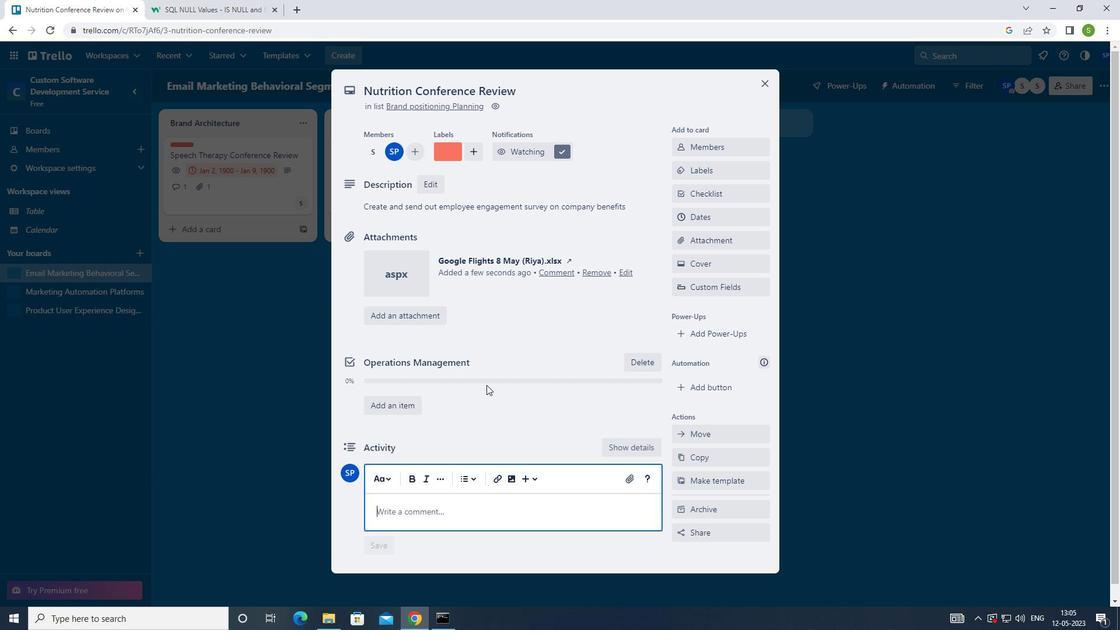 
Action: Key pressed <Key.shift_r><Key.shift_r><Key.shift_r>LET<Key.space>US<Key.space>APPROACH<Key.space>THIS<Key.space>WITH<Key.space>A<Key.space>FOCUS<Key.space>QUATITL<Key.backspace>Y<Key.space>ENSURING<Key.space>THAT<Key.space>WE<Key.space>DELIVER<Key.space>A<Key.space>HIGH-QUALITY<Key.space>OUTCOMES
Screenshot: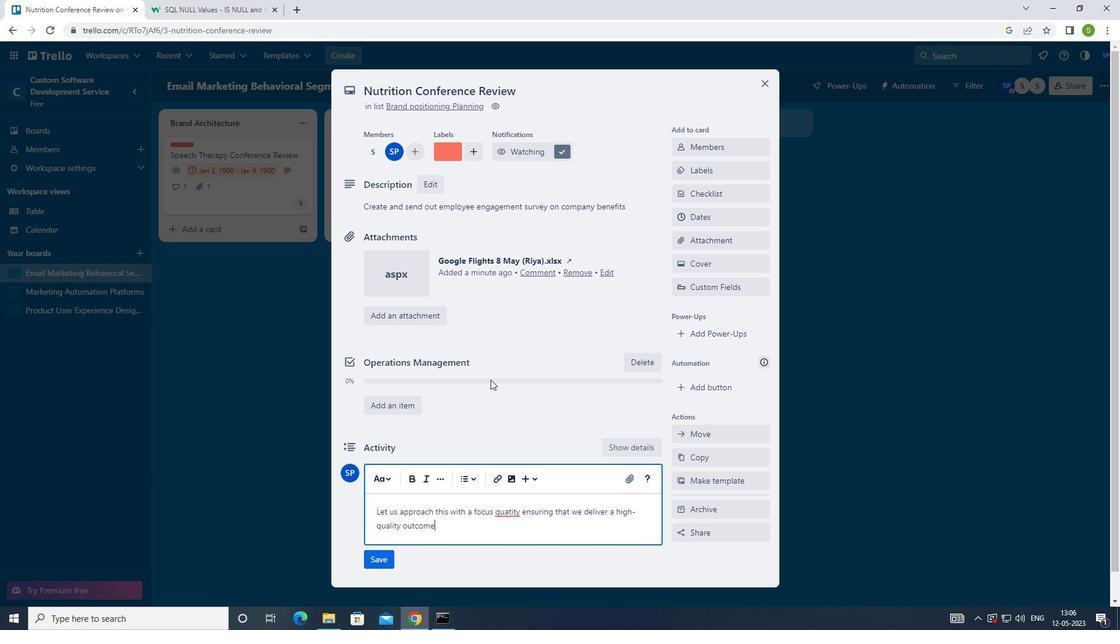 
Action: Mouse moved to (510, 511)
Screenshot: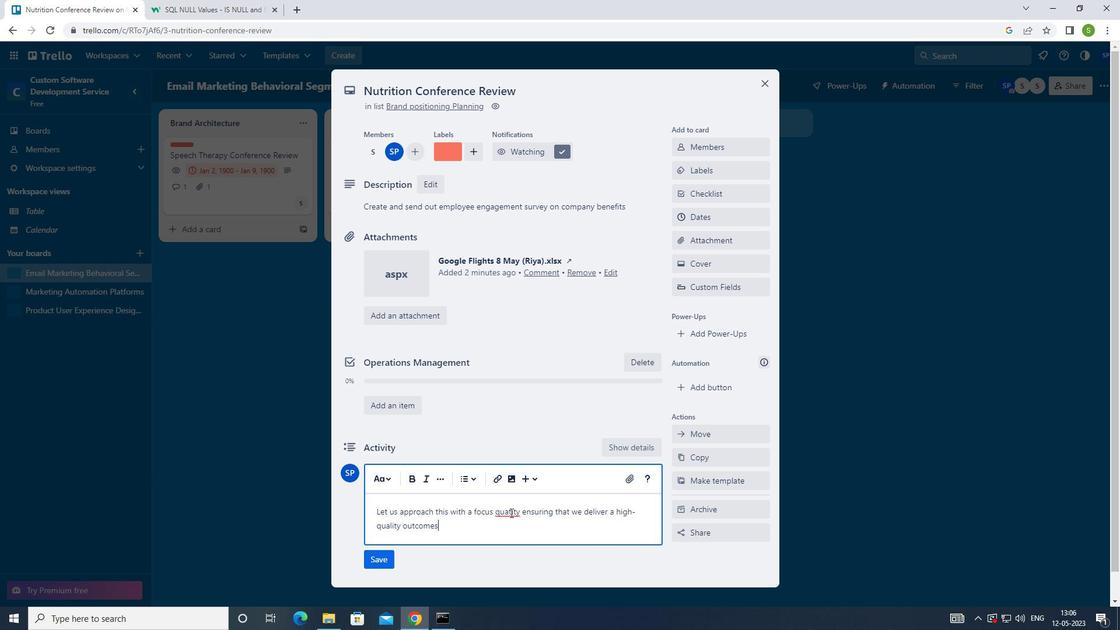 
Action: Mouse pressed left at (510, 511)
Screenshot: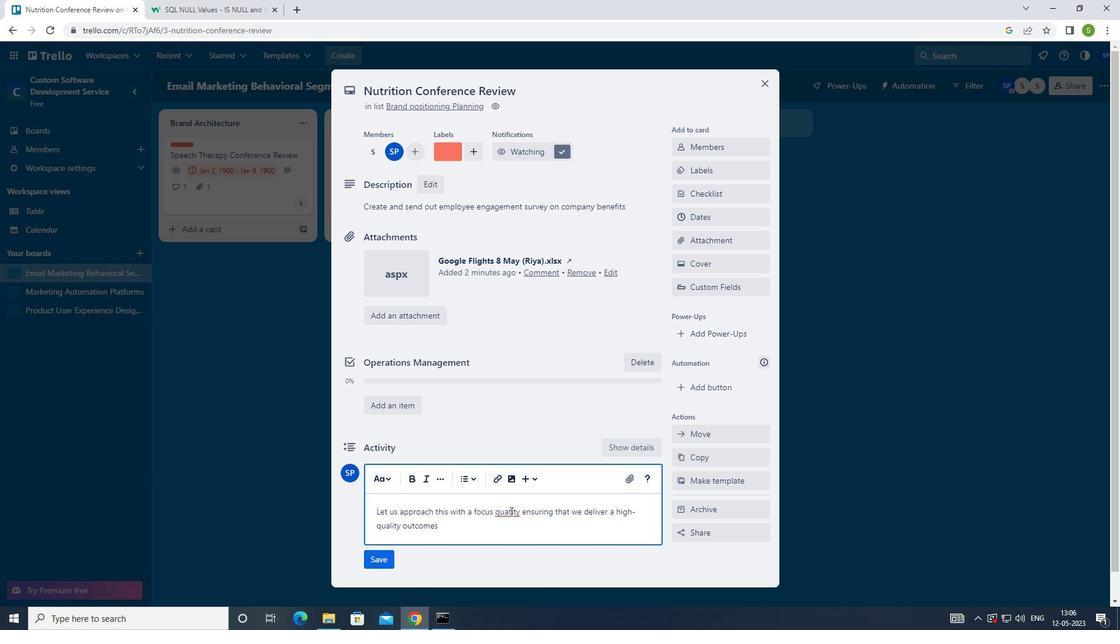 
Action: Mouse moved to (529, 506)
Screenshot: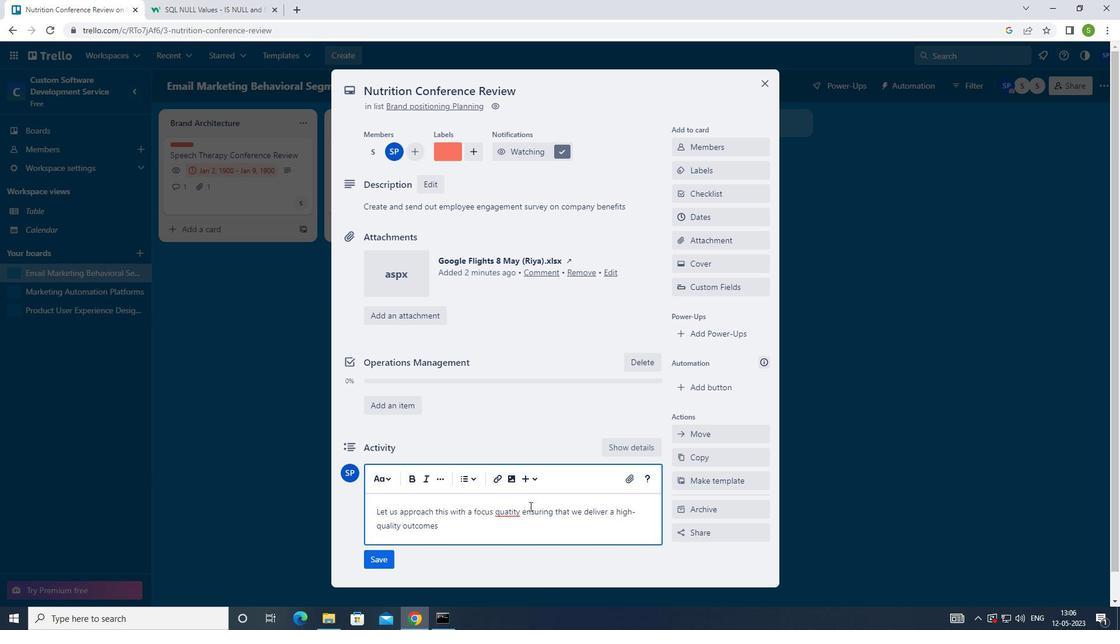 
Action: Key pressed <Key.backspace>L
Screenshot: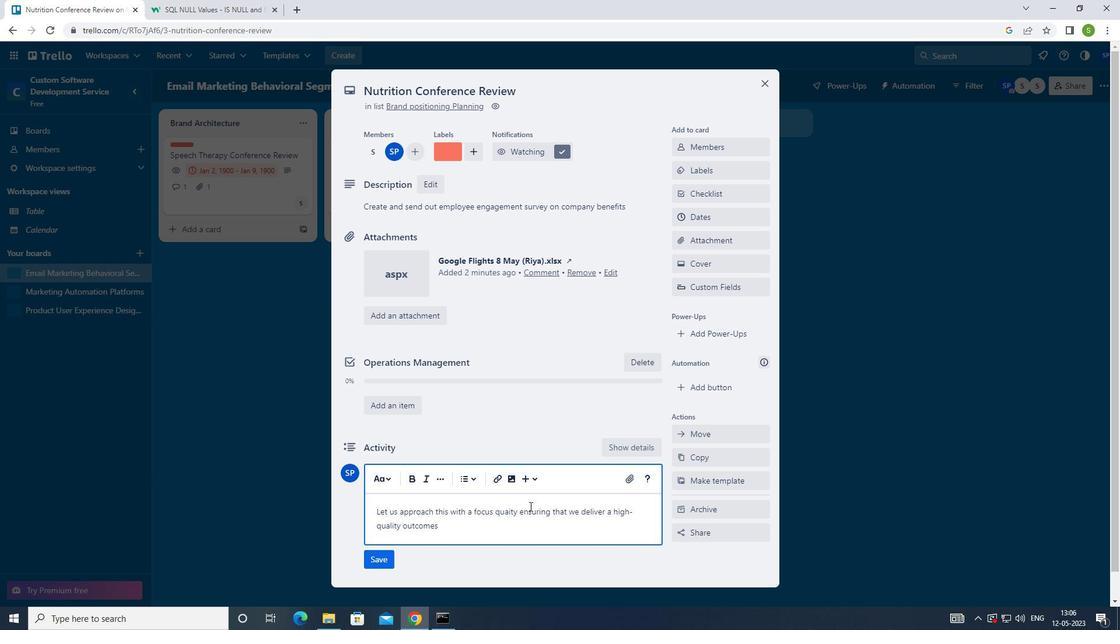
Action: Mouse moved to (376, 567)
Screenshot: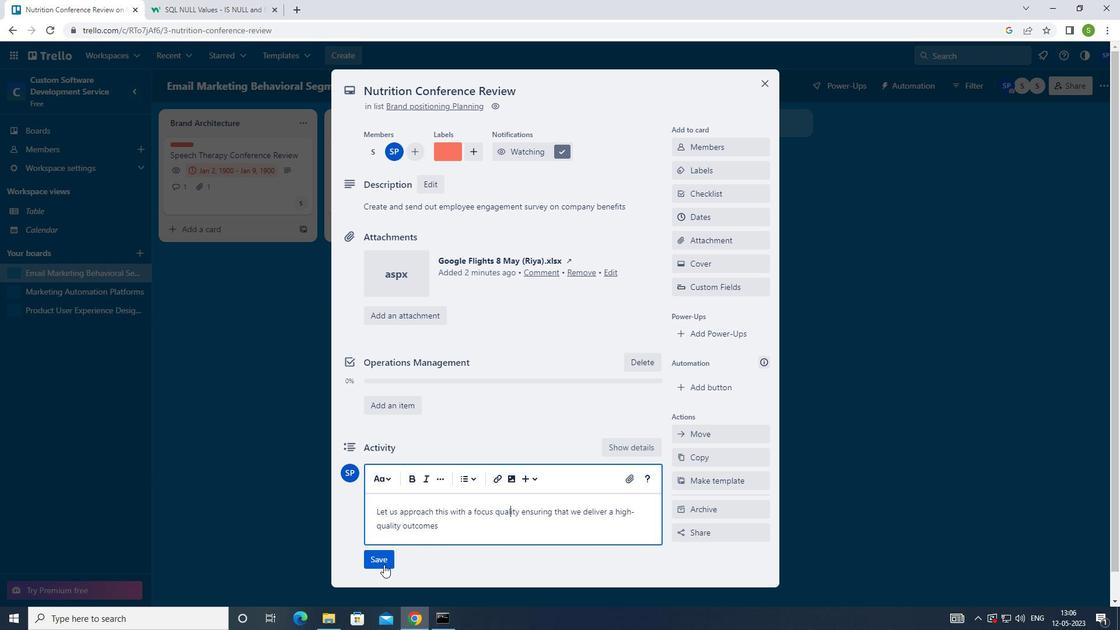 
Action: Mouse pressed left at (376, 567)
Screenshot: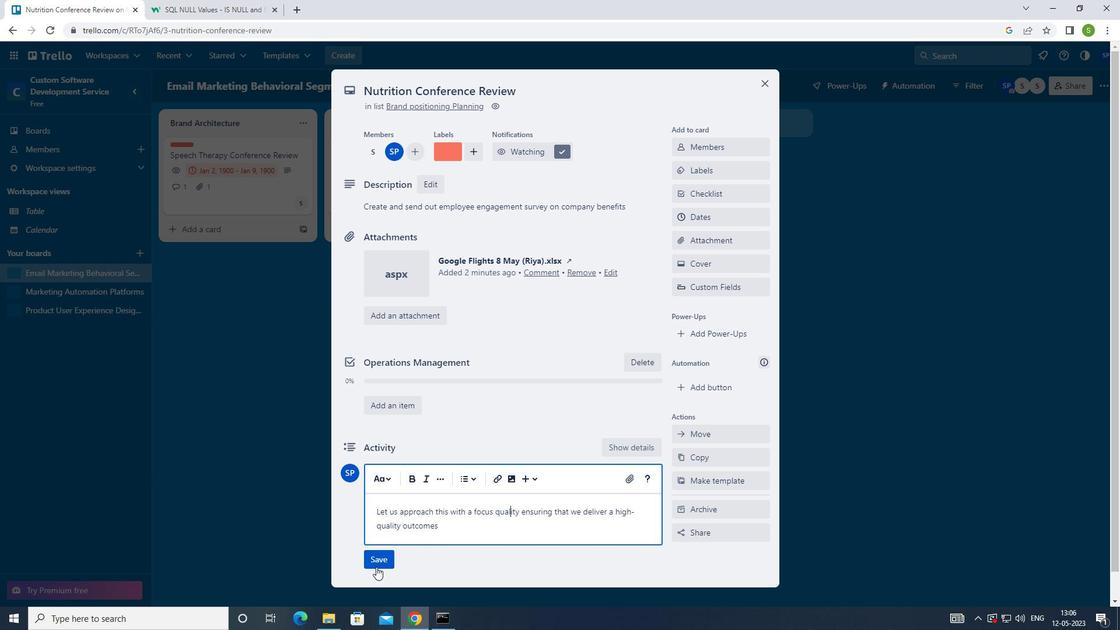 
Action: Mouse moved to (711, 215)
Screenshot: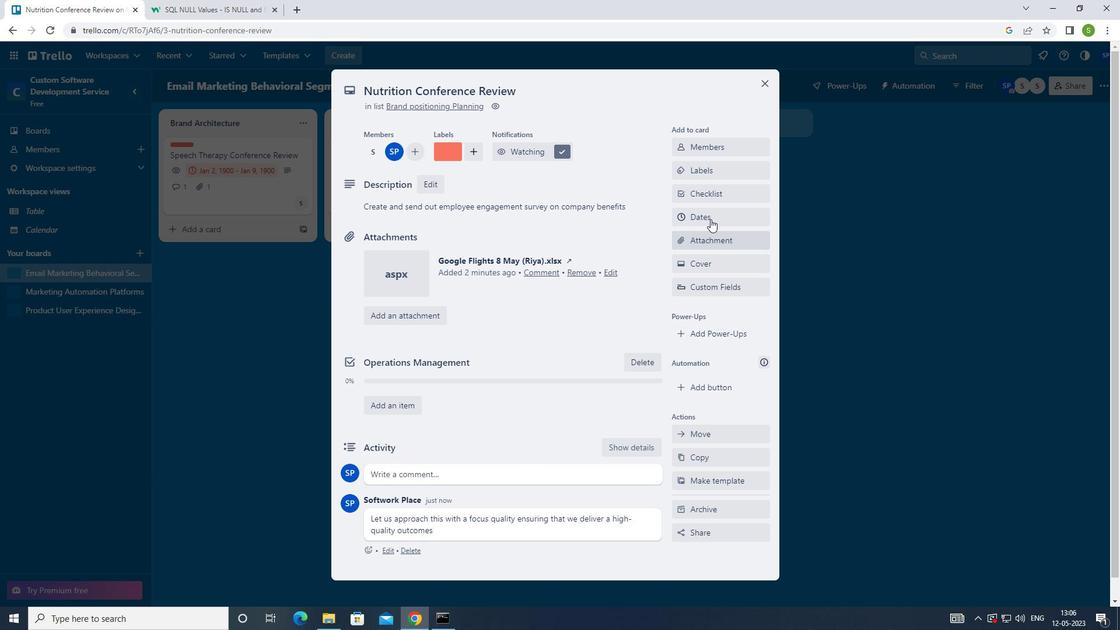 
Action: Mouse pressed left at (711, 215)
Screenshot: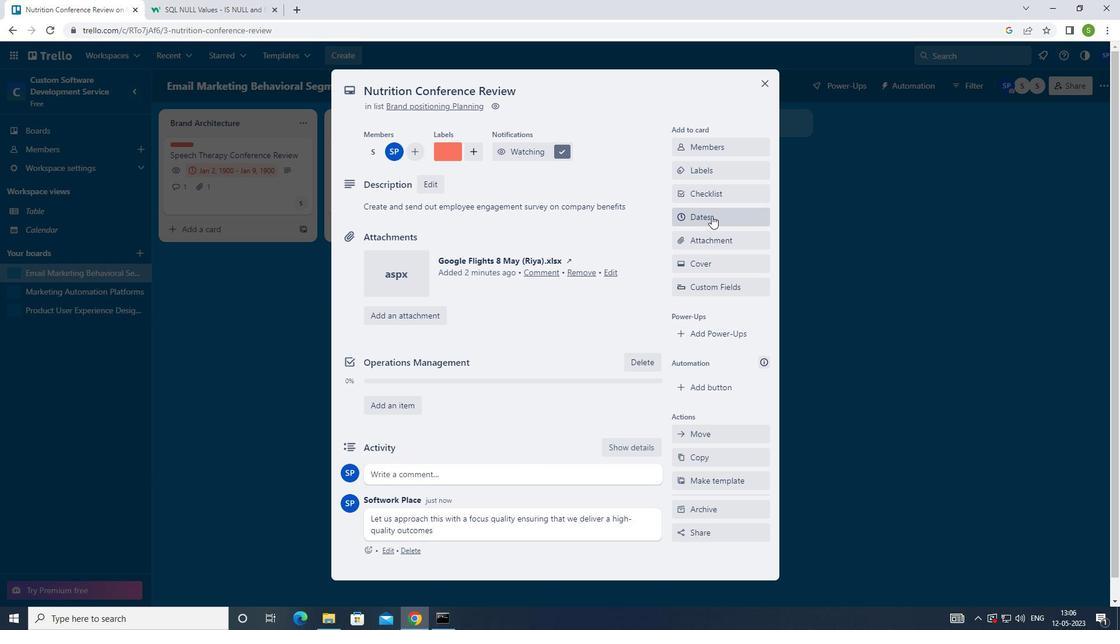 
Action: Mouse moved to (683, 299)
Screenshot: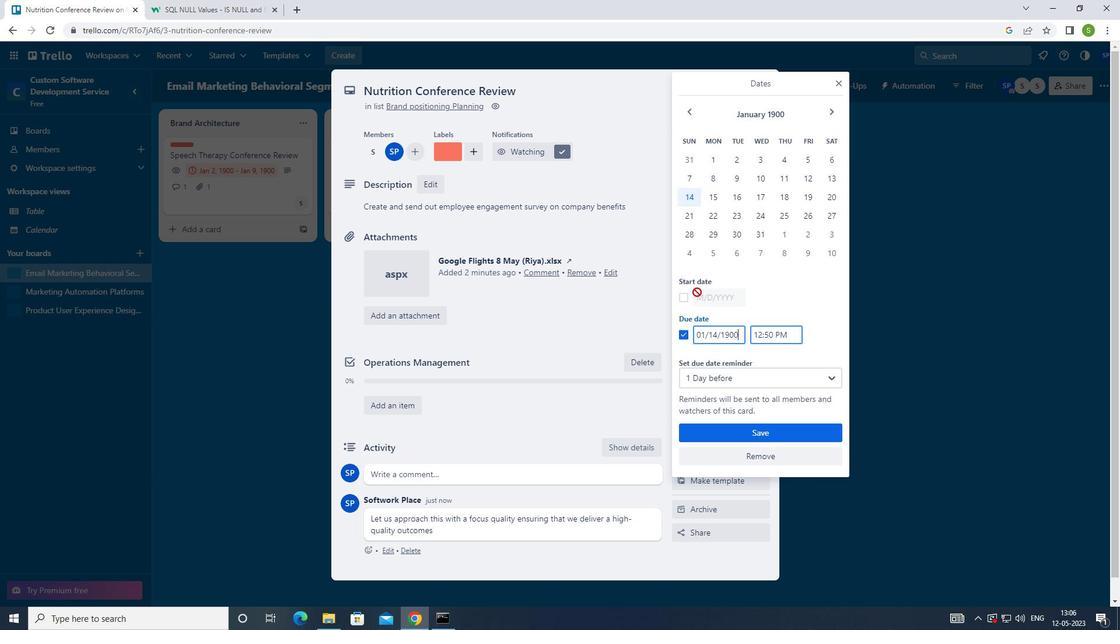 
Action: Mouse pressed left at (683, 299)
Screenshot: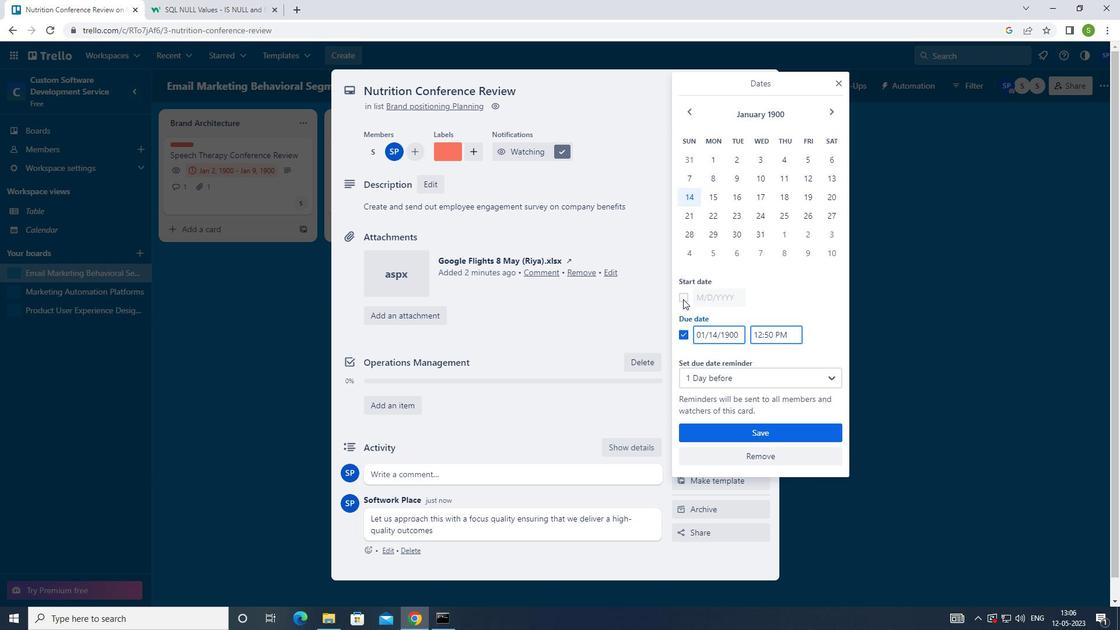 
Action: Mouse moved to (717, 294)
Screenshot: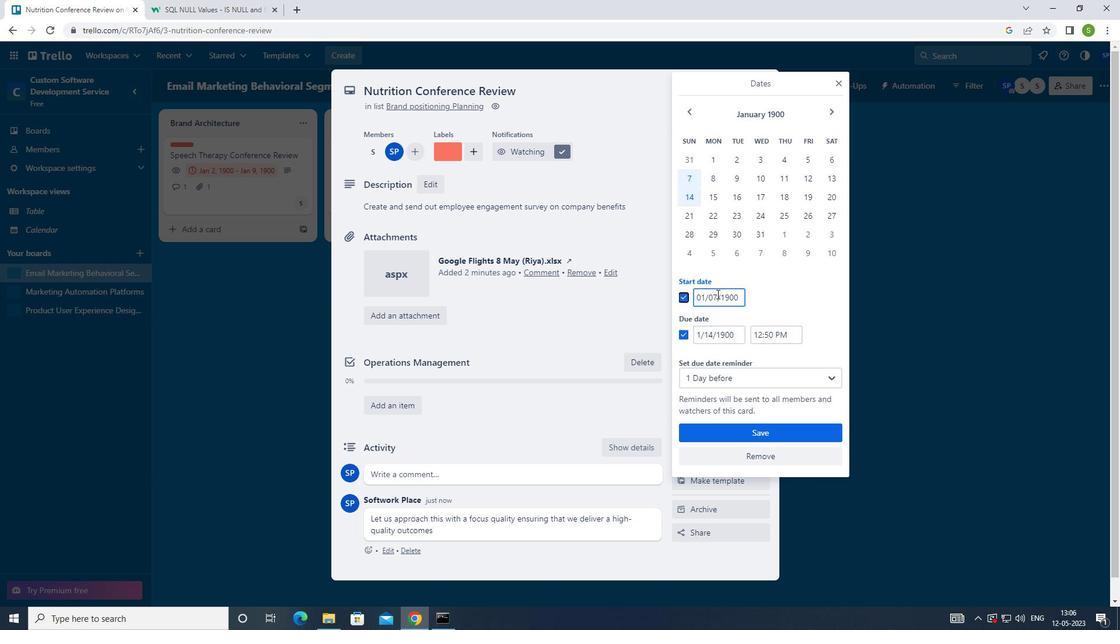 
Action: Mouse pressed left at (717, 294)
Screenshot: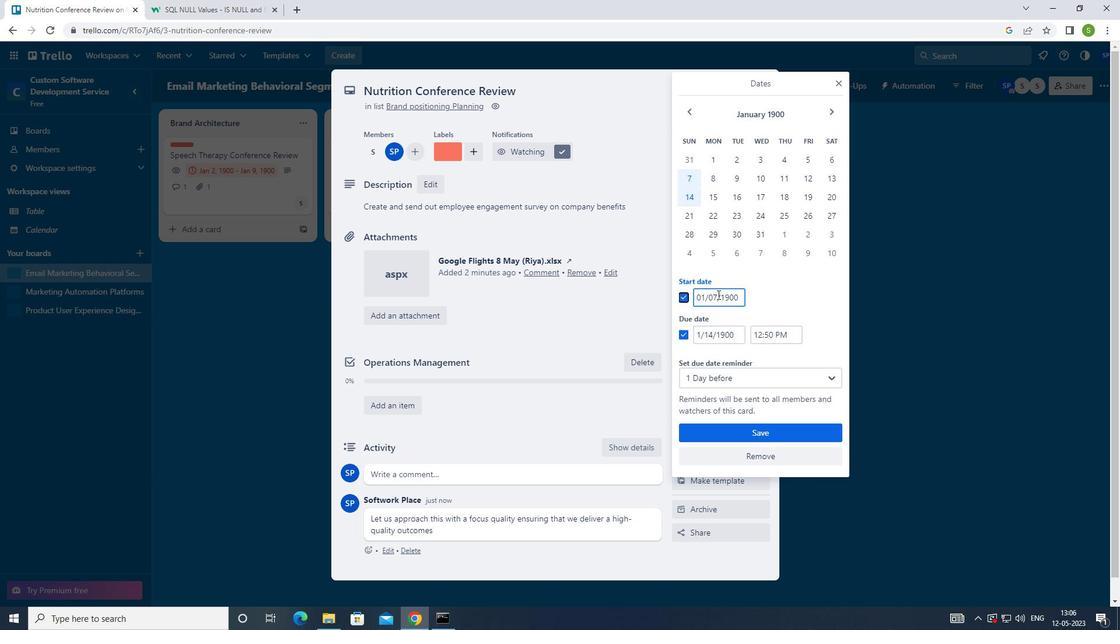 
Action: Mouse moved to (709, 295)
Screenshot: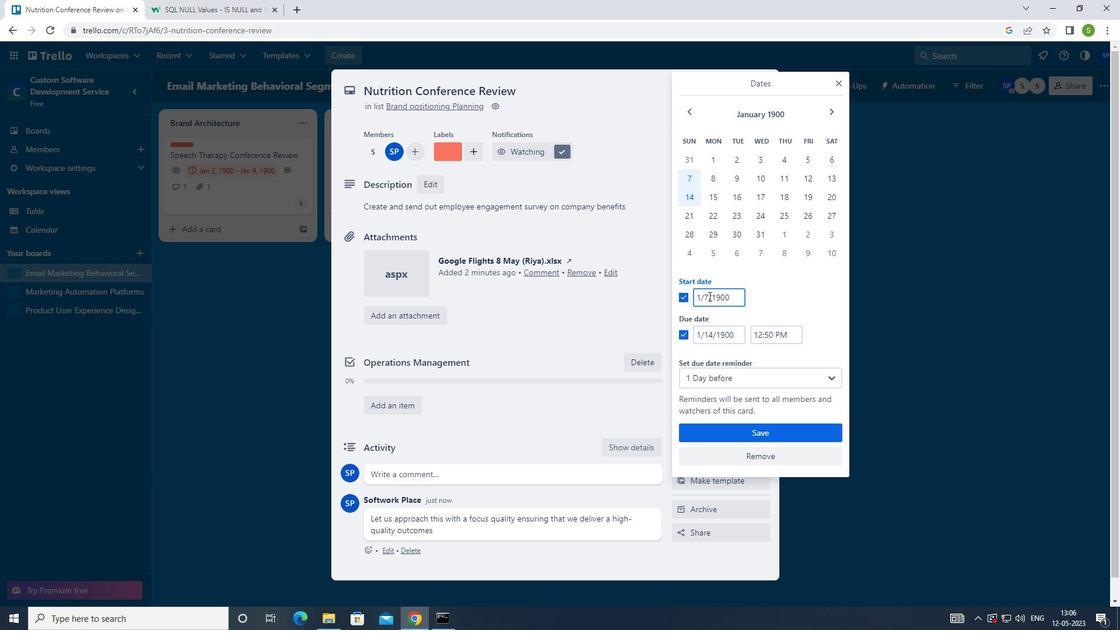 
Action: Mouse pressed left at (709, 295)
Screenshot: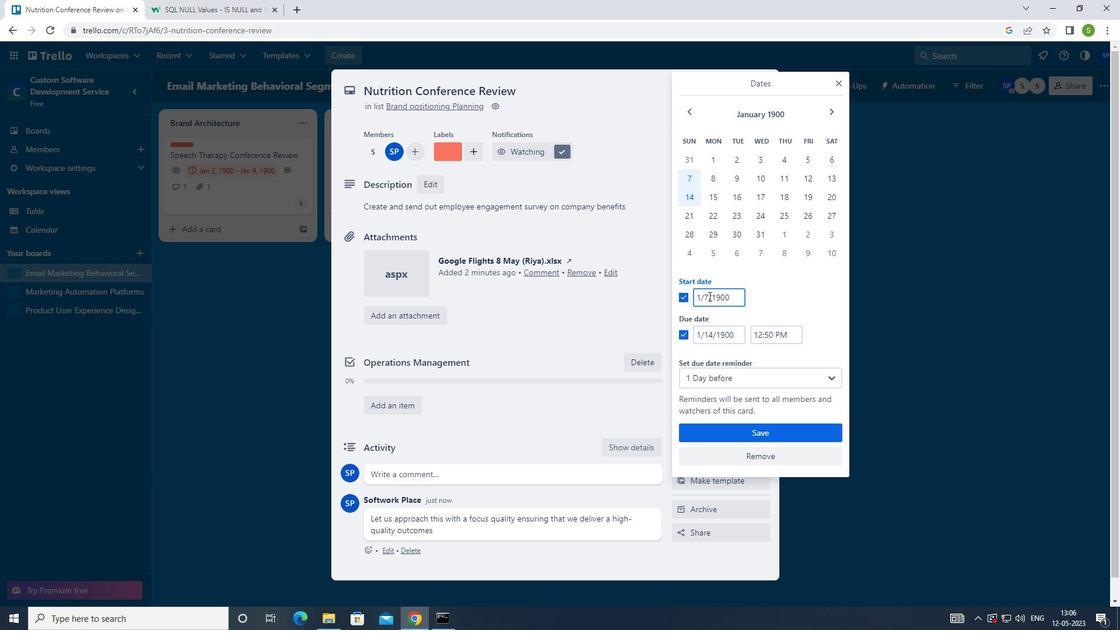 
Action: Mouse moved to (709, 295)
Screenshot: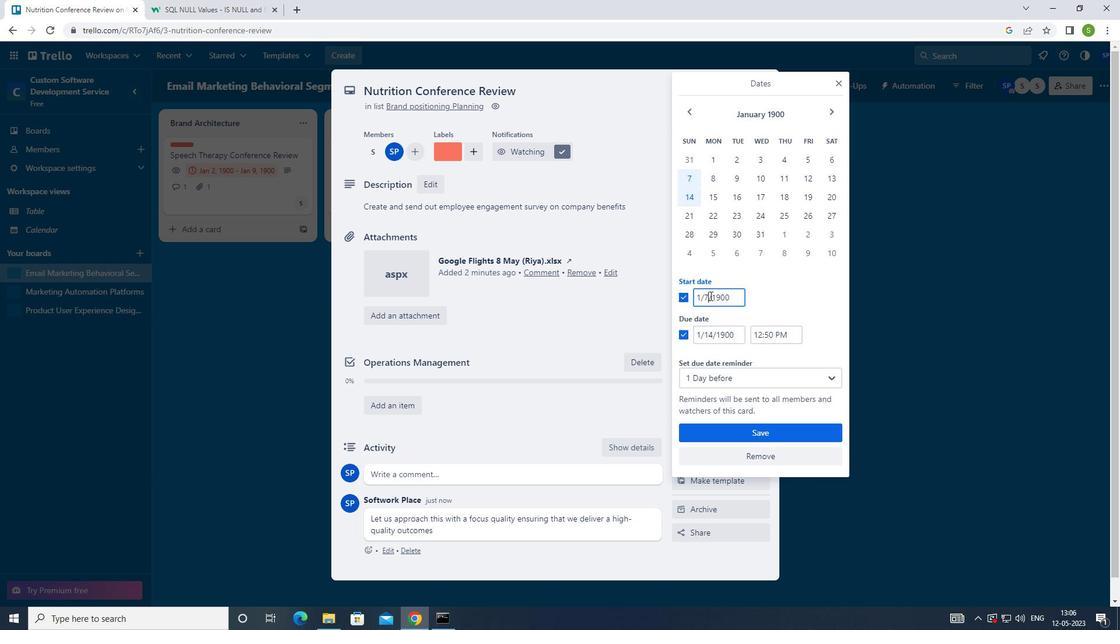 
Action: Key pressed <Key.backspace>8
Screenshot: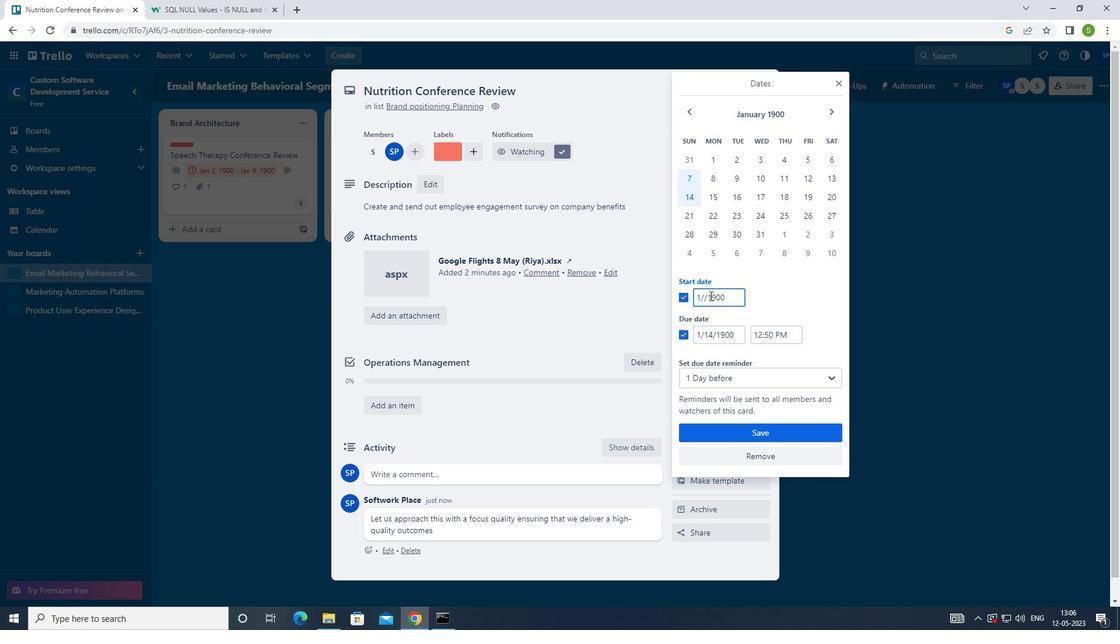 
Action: Mouse moved to (711, 334)
Screenshot: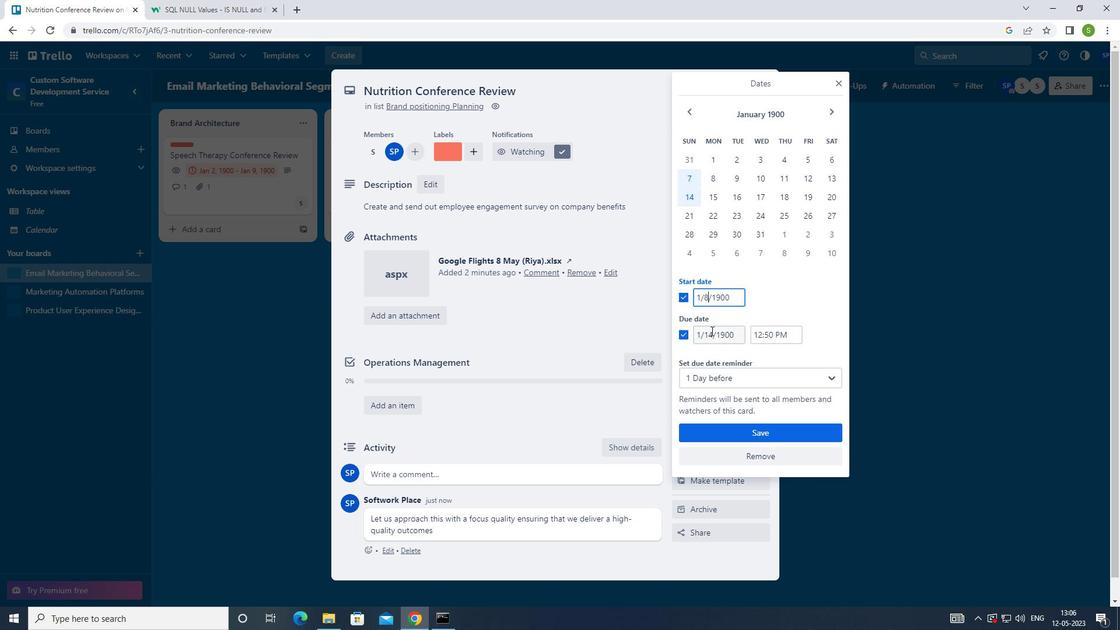 
Action: Mouse pressed left at (711, 334)
Screenshot: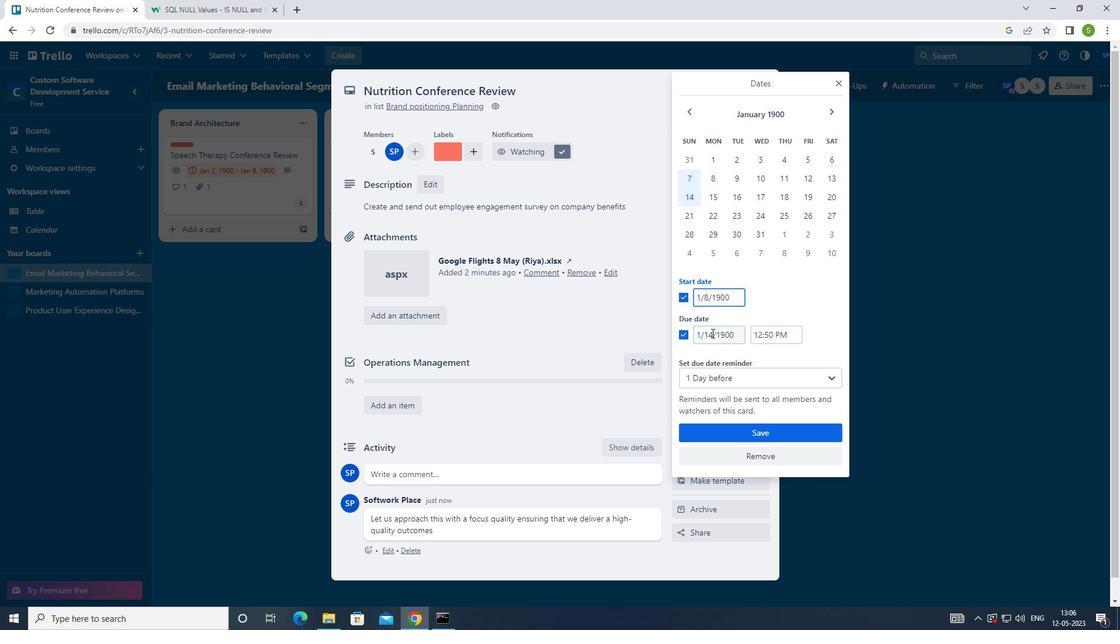 
Action: Mouse moved to (714, 334)
Screenshot: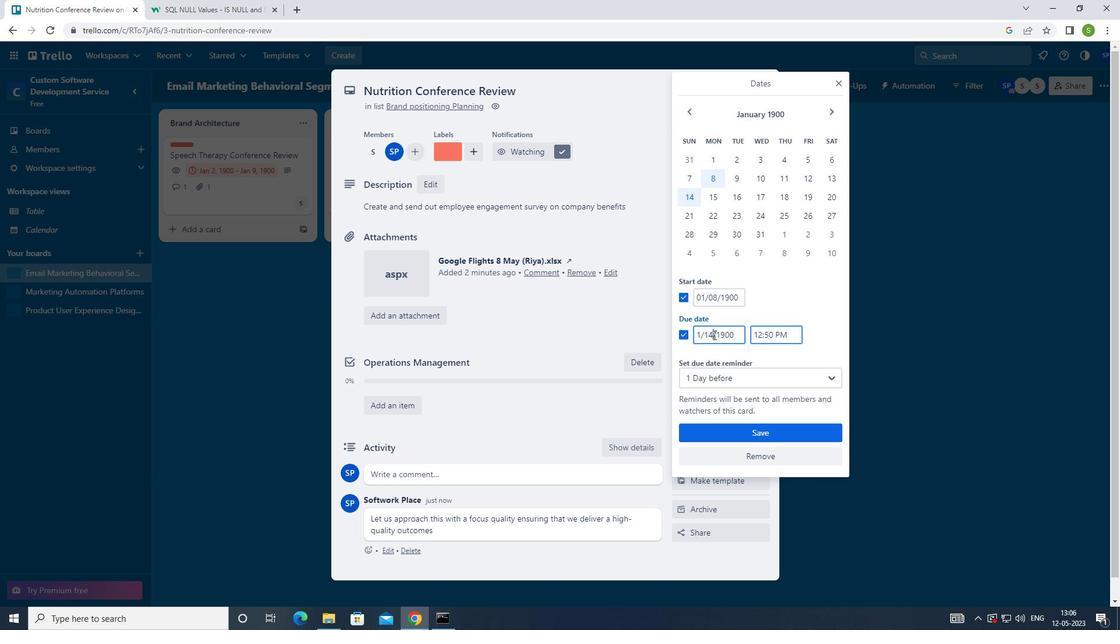 
Action: Key pressed <Key.backspace>5
Screenshot: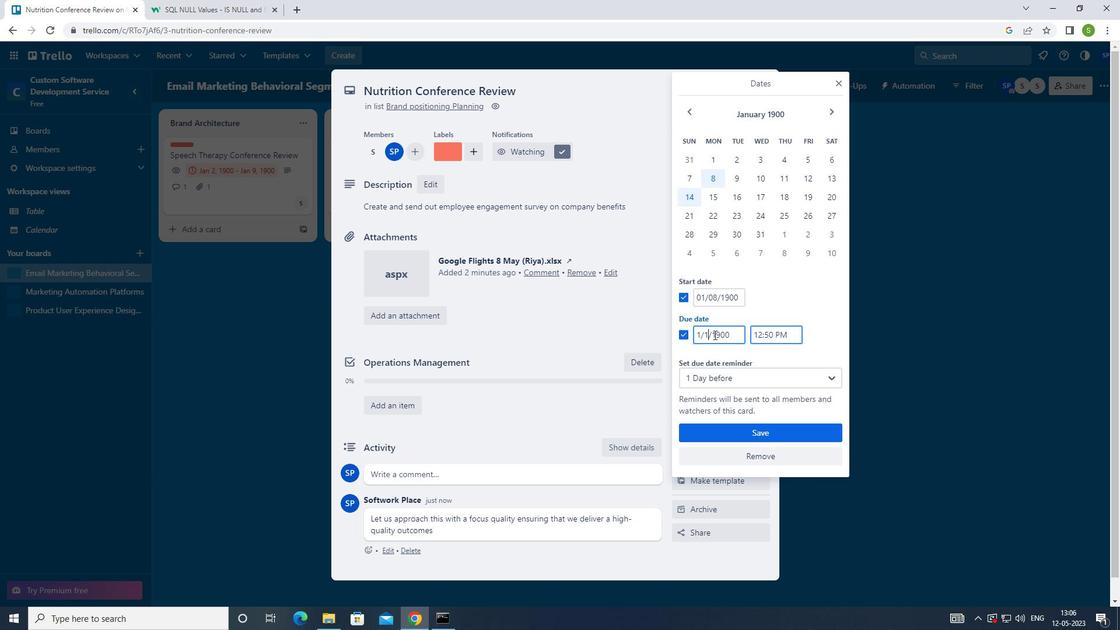 
Action: Mouse moved to (716, 435)
Screenshot: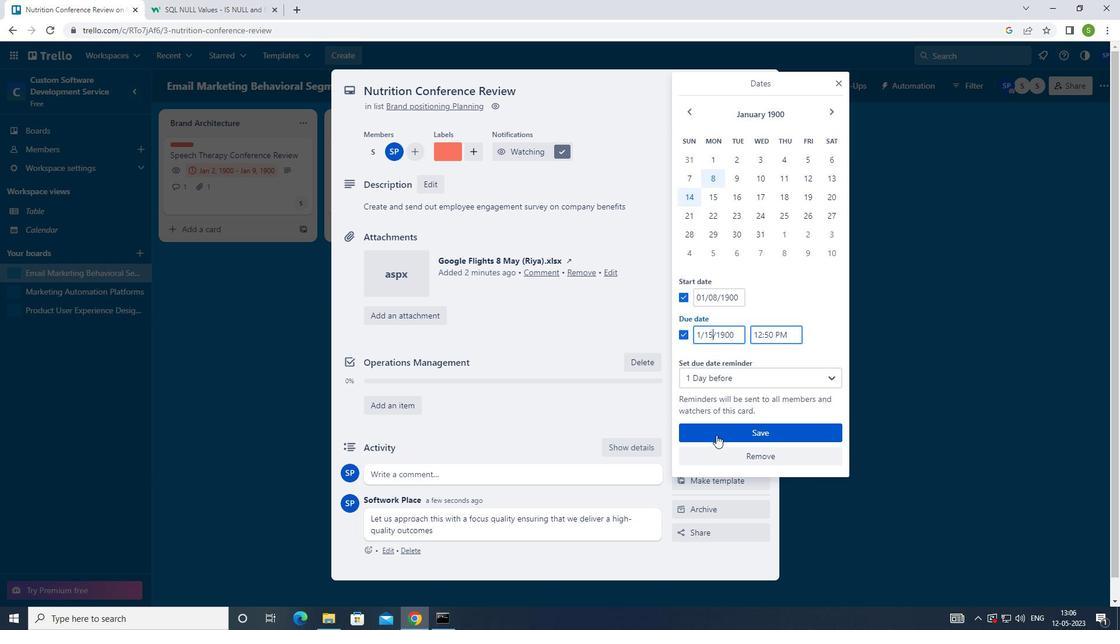 
Action: Mouse pressed left at (716, 435)
Screenshot: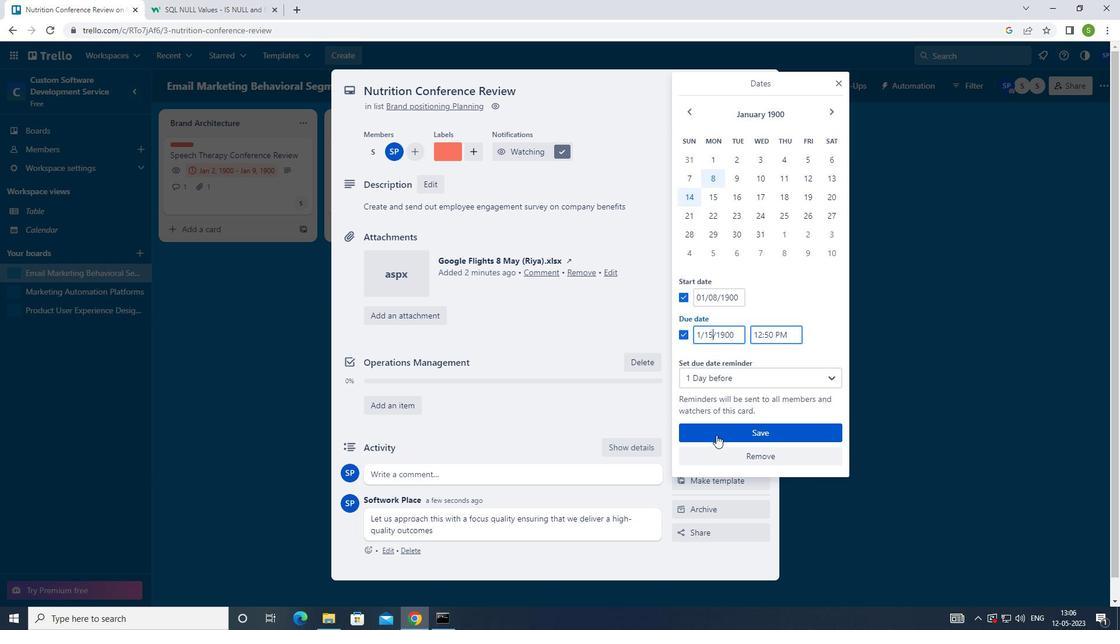 
Action: Key pressed <Key.f8>
Screenshot: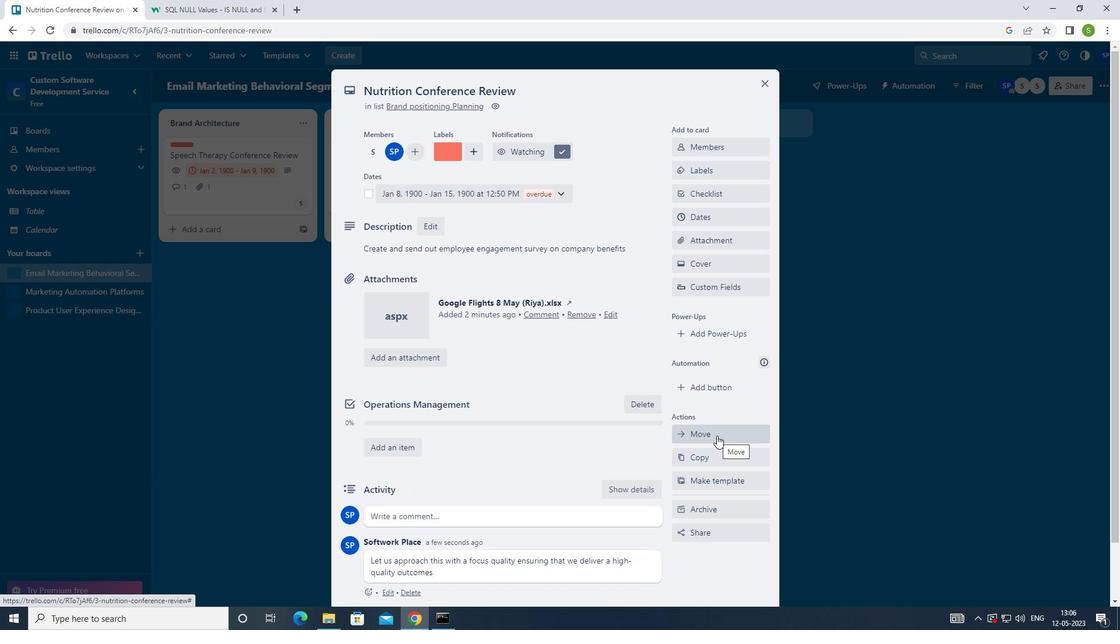 
